 Task: Create a task in Outlook for 'Complete Employee Onboarding' with start date 7/15/2023, due date 8/2/2023, priority High, and a reminder on 7/30/2023 at 10:00 AM. Attach an email and a business card.
Action: Mouse moved to (15, 156)
Screenshot: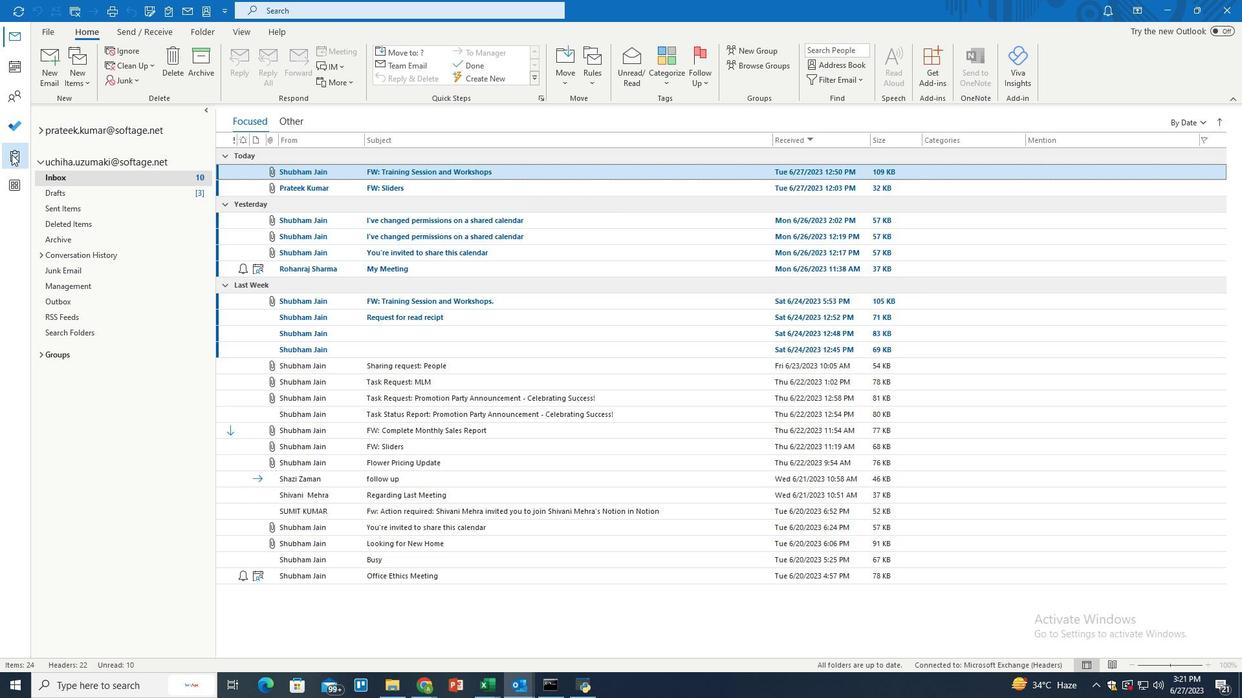 
Action: Mouse pressed left at (15, 156)
Screenshot: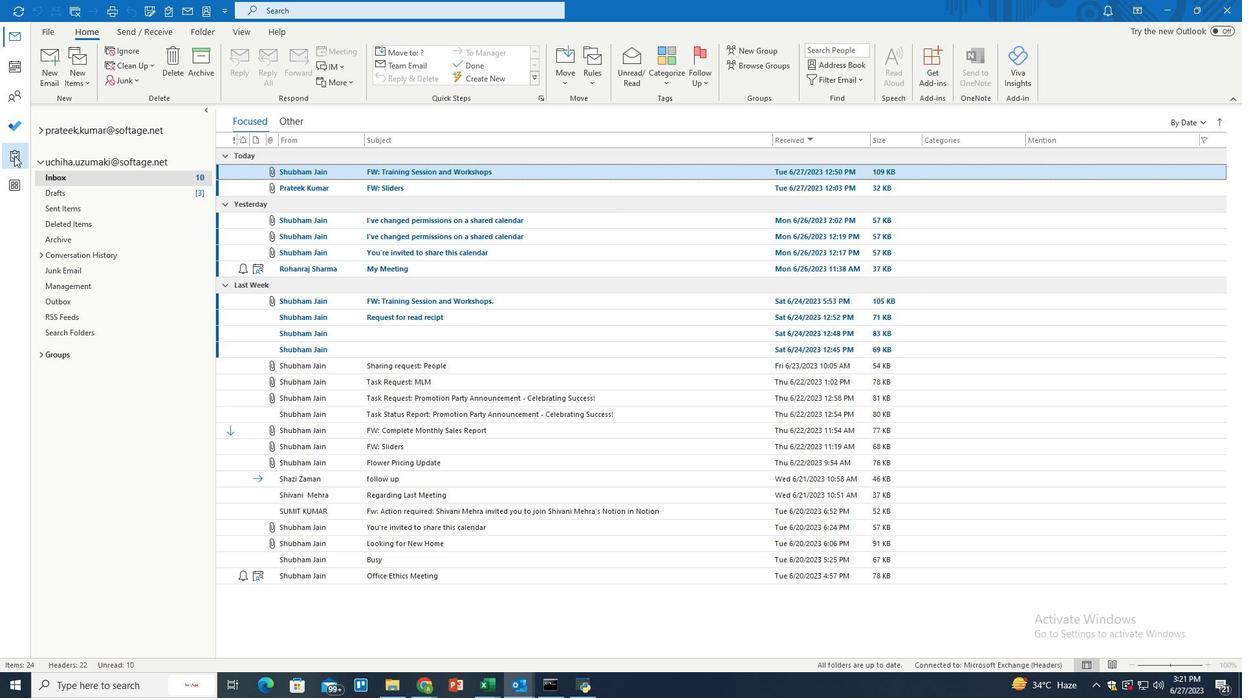 
Action: Mouse moved to (49, 69)
Screenshot: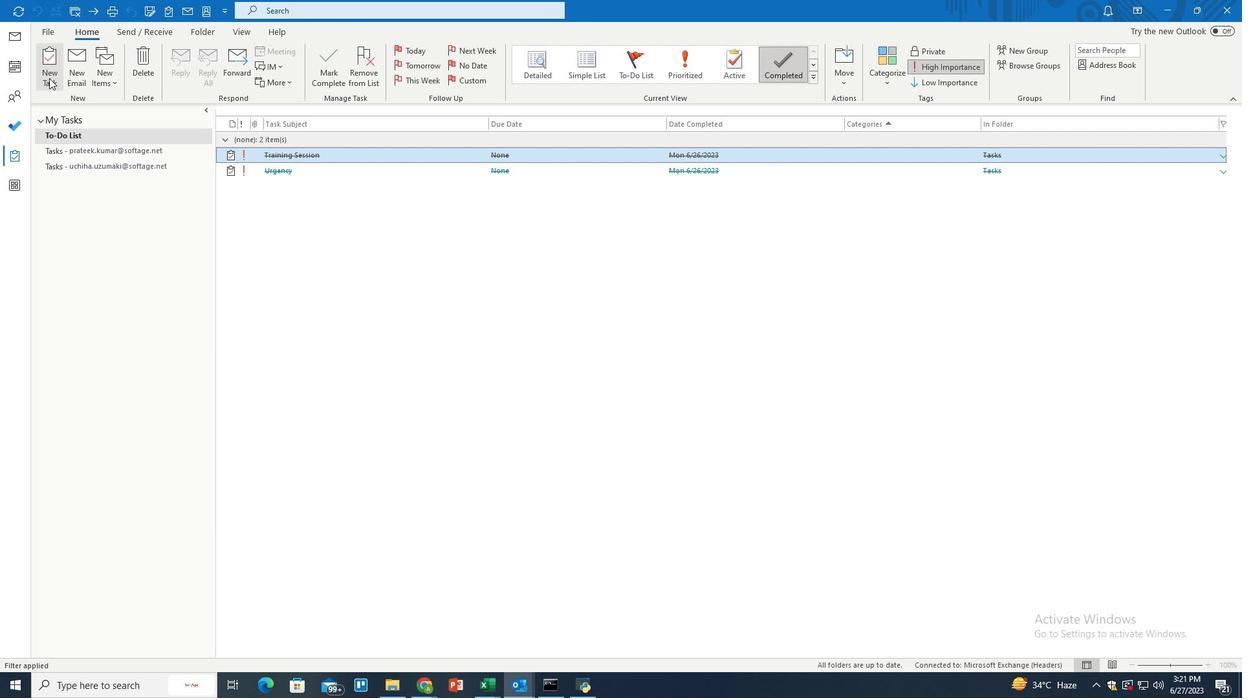 
Action: Mouse pressed left at (49, 69)
Screenshot: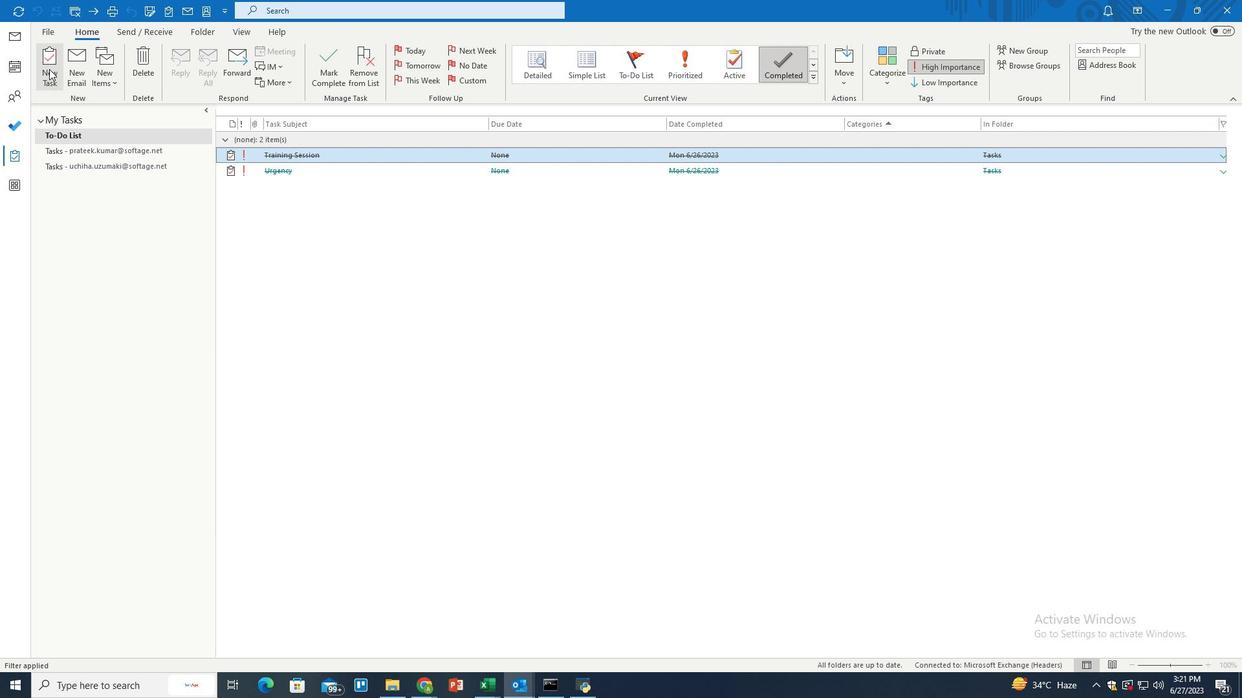 
Action: Mouse moved to (144, 133)
Screenshot: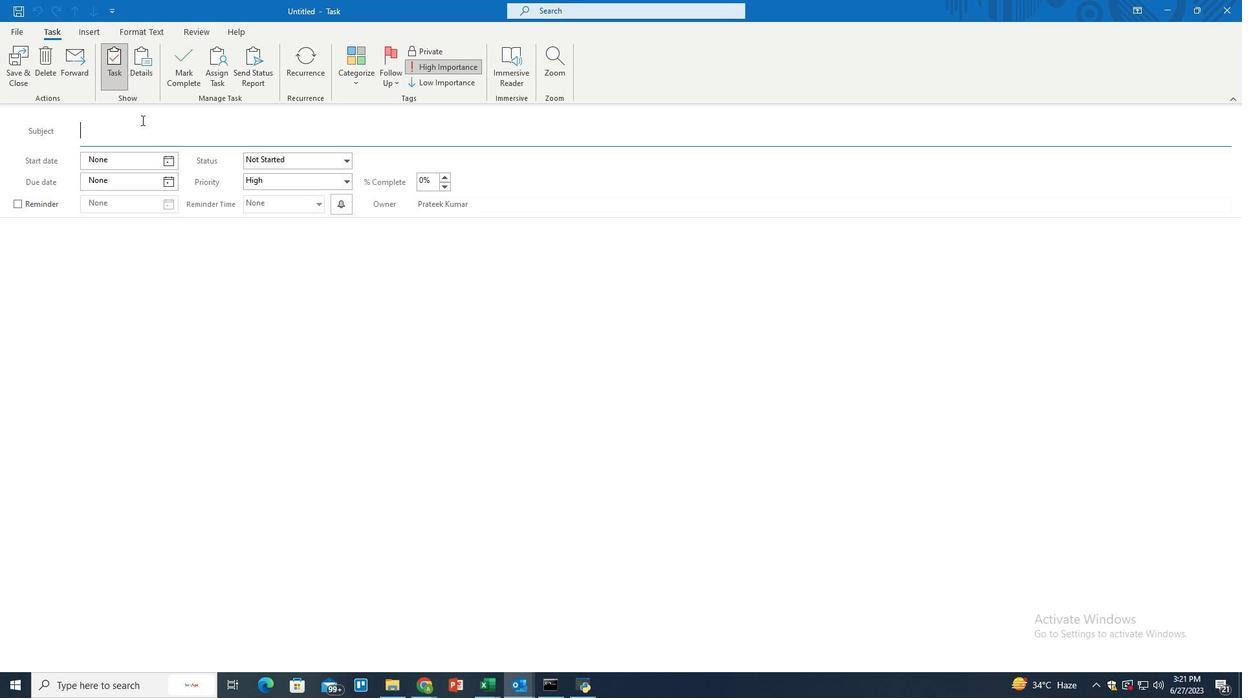 
Action: Mouse pressed left at (144, 133)
Screenshot: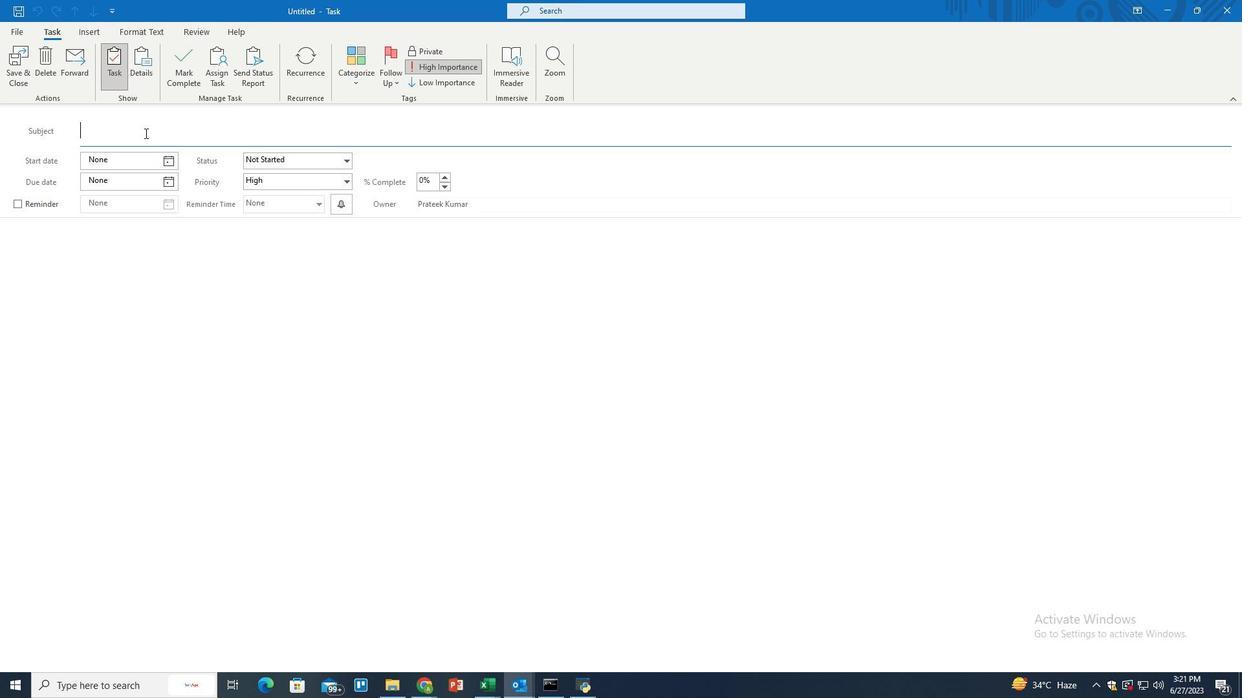 
Action: Key pressed <Key.shift>Complete<Key.space><Key.shift>Emplot<Key.backspace>yee<Key.space><Key.shift>Onboarding
Screenshot: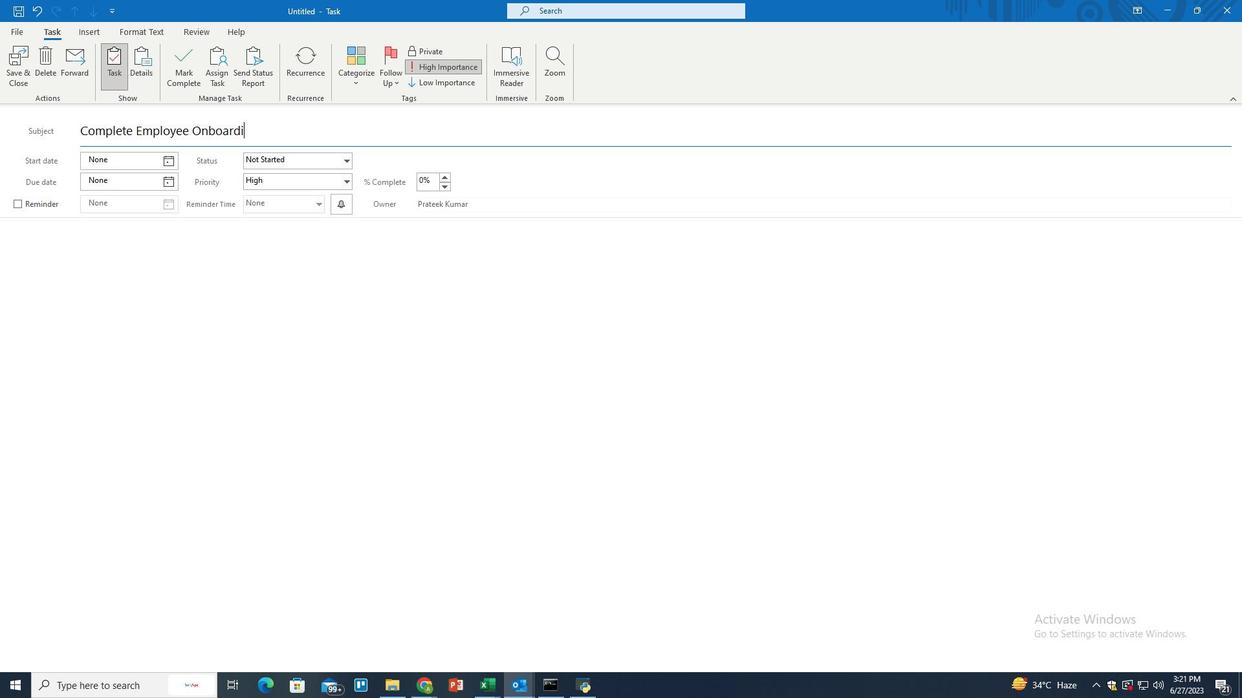 
Action: Mouse moved to (146, 241)
Screenshot: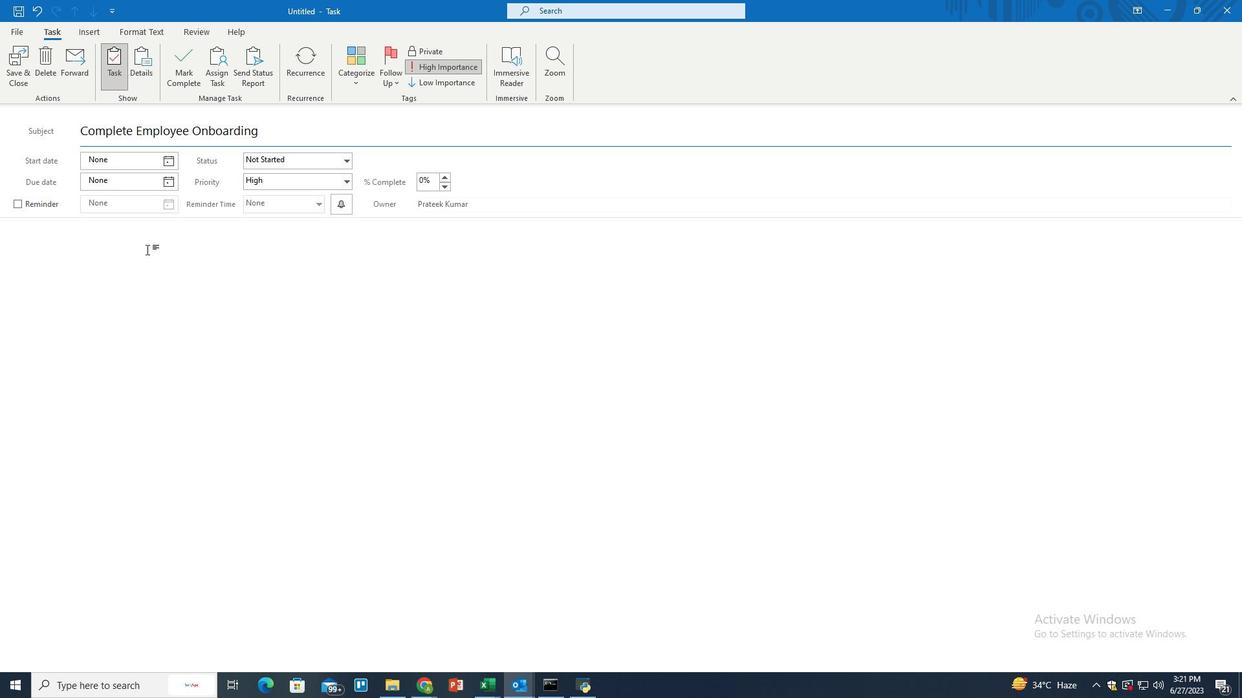 
Action: Mouse pressed left at (146, 241)
Screenshot: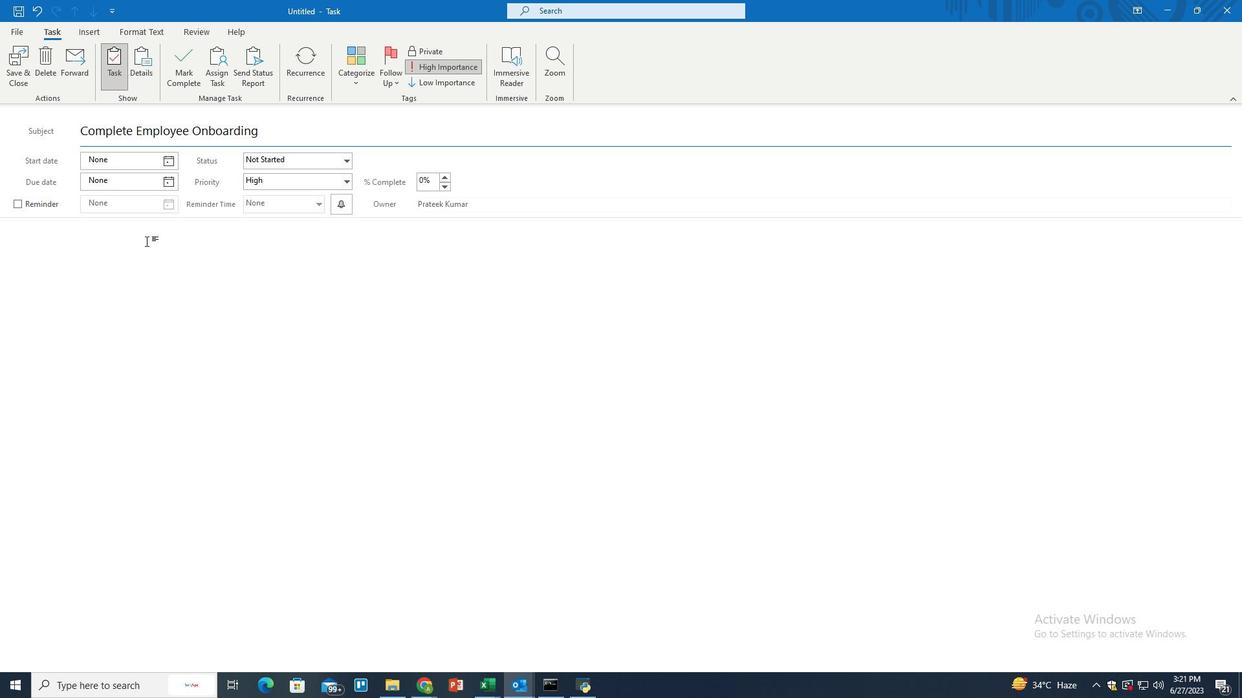 
Action: Key pressed <Key.shift>Facilitate<Key.space>the<Key.space>onboarding<Key.space>process<Key.space>for<Key.space>a<Key.space>new<Key.space>employee<Key.space><Key.backspace>,<Key.space>including<Key.space>paperwork,<Key.space>orientation,<Key.space>and<Key.space>training<Key.space>schedule.<Key.space><Key.shift>Ensure<Key.space>a<Key.space>smooth<Key.space>transito<Key.backspace>ion<Key.space>into<Key.space>the<Key.space>company
Screenshot: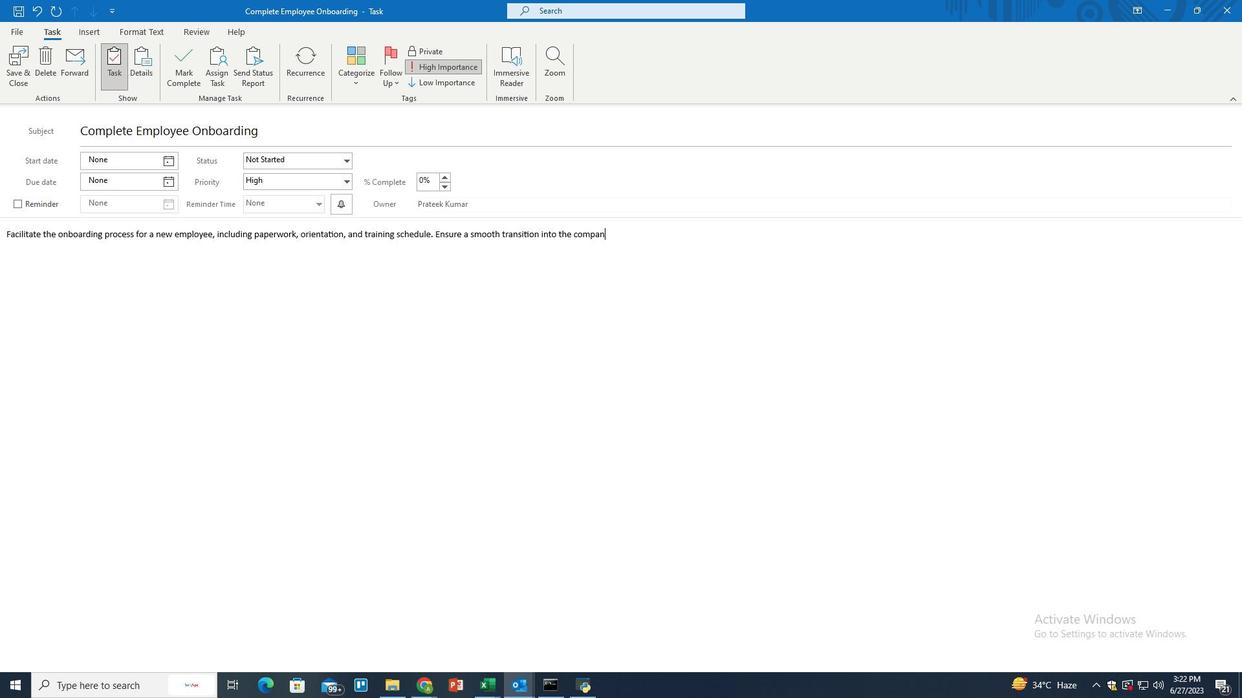 
Action: Mouse moved to (168, 155)
Screenshot: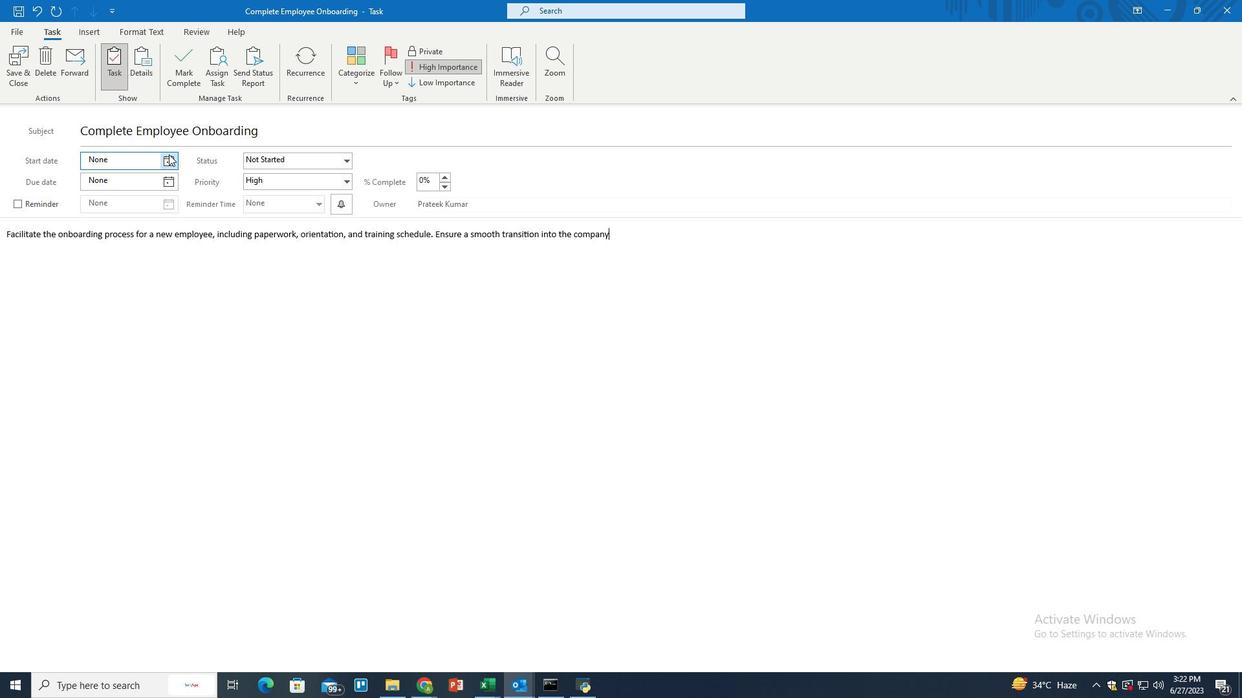 
Action: Mouse pressed left at (168, 155)
Screenshot: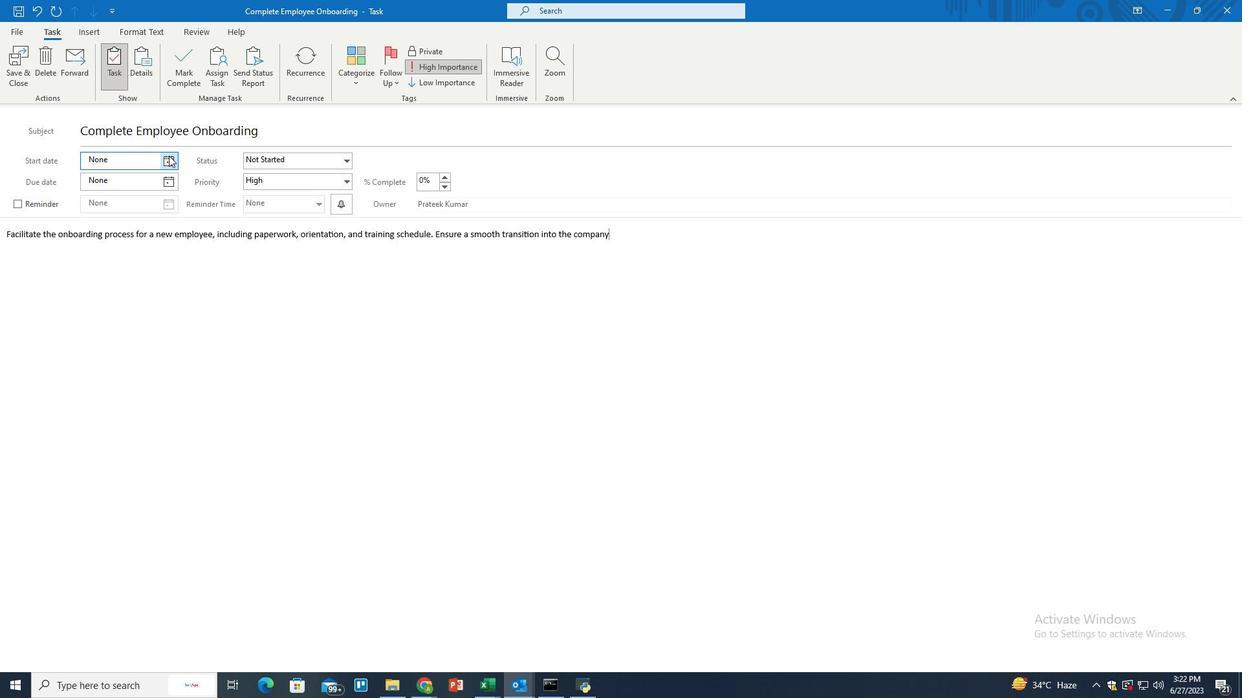 
Action: Mouse moved to (167, 178)
Screenshot: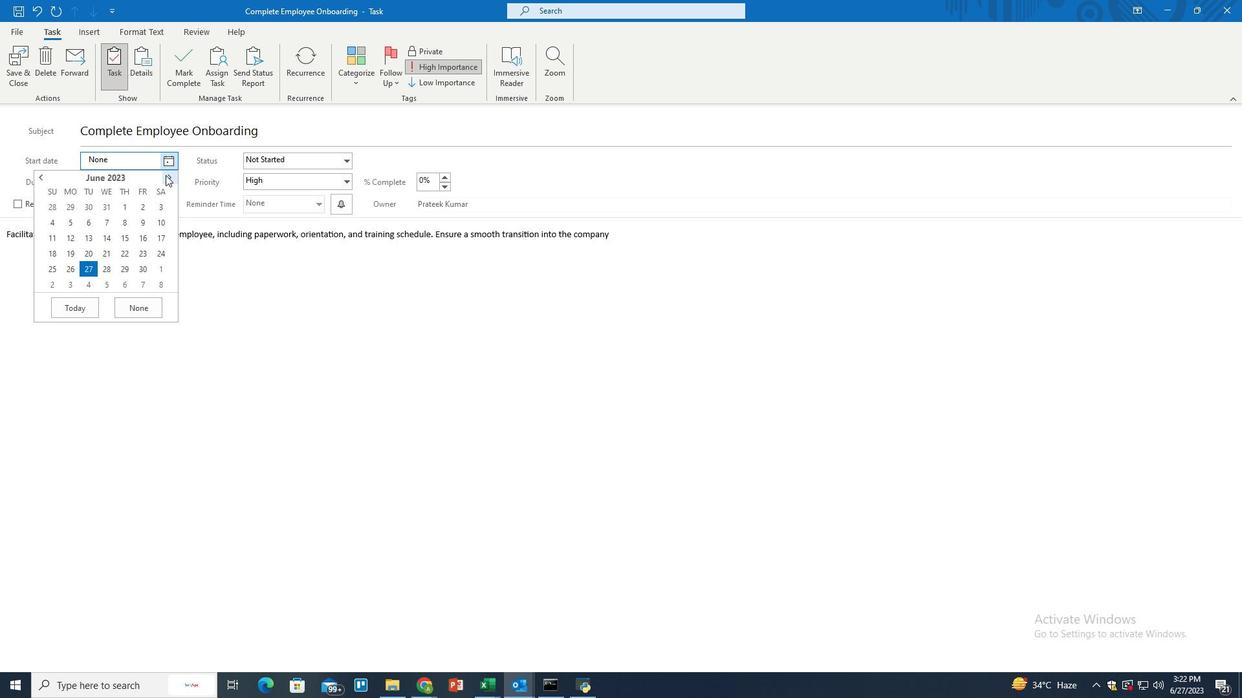 
Action: Mouse pressed left at (167, 178)
Screenshot: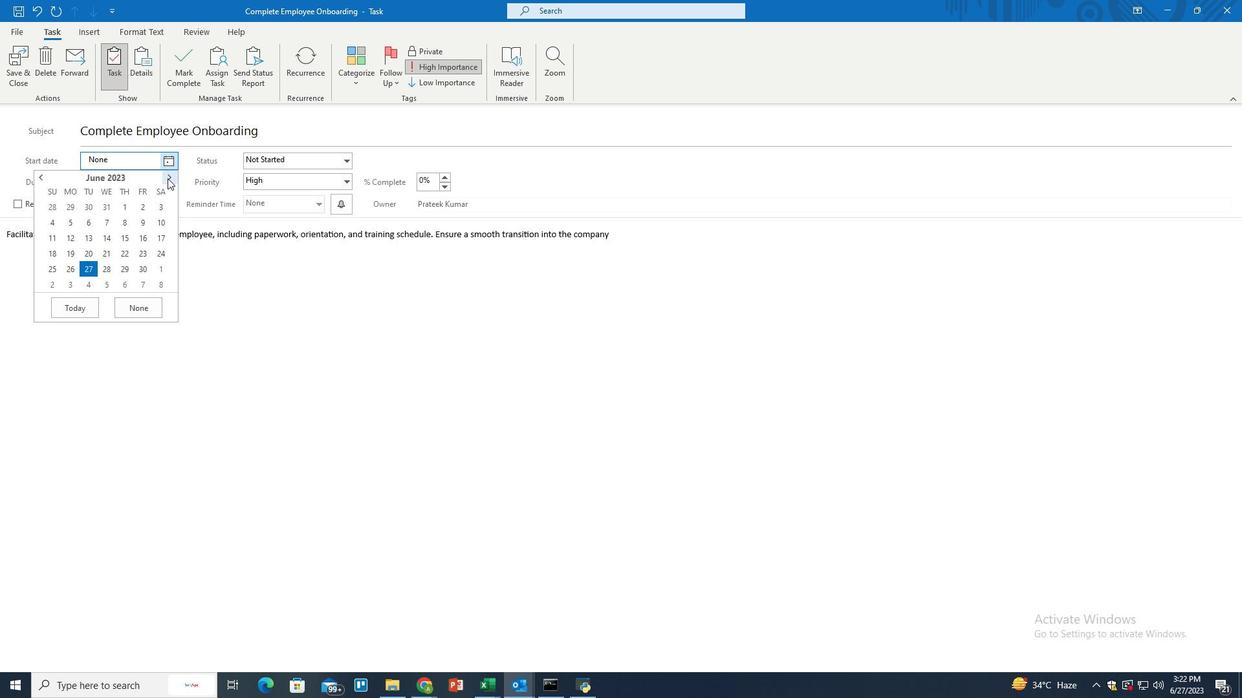 
Action: Mouse moved to (168, 238)
Screenshot: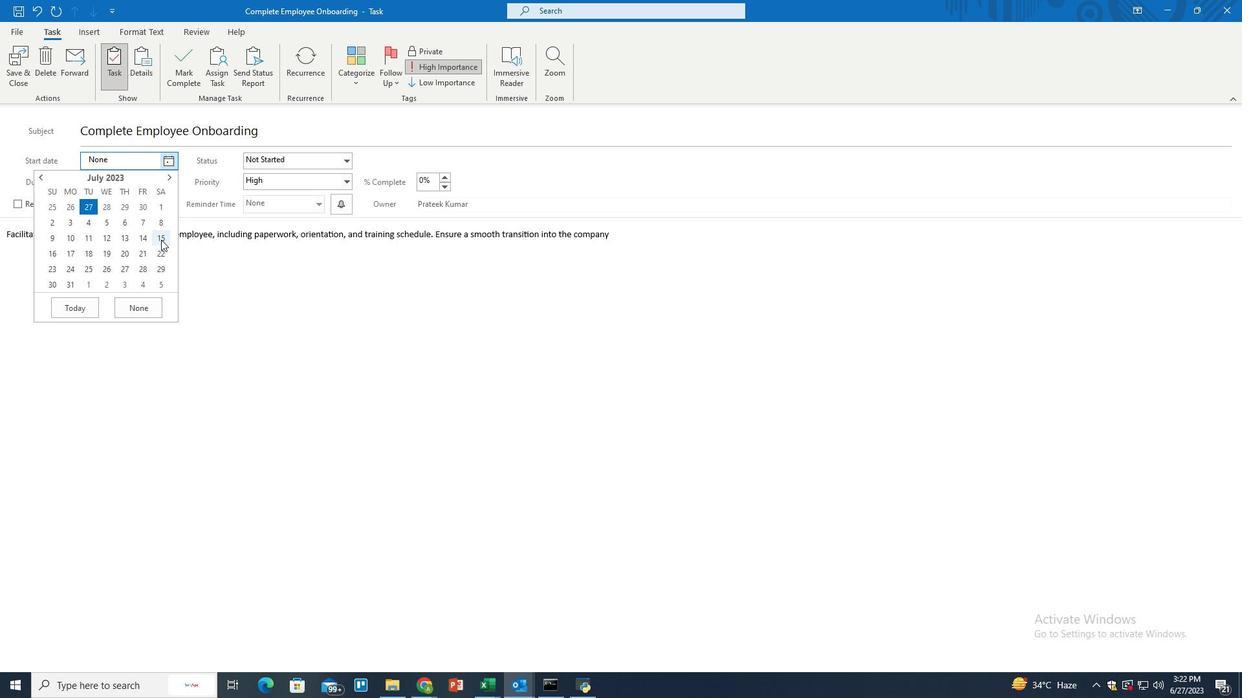 
Action: Mouse pressed left at (168, 238)
Screenshot: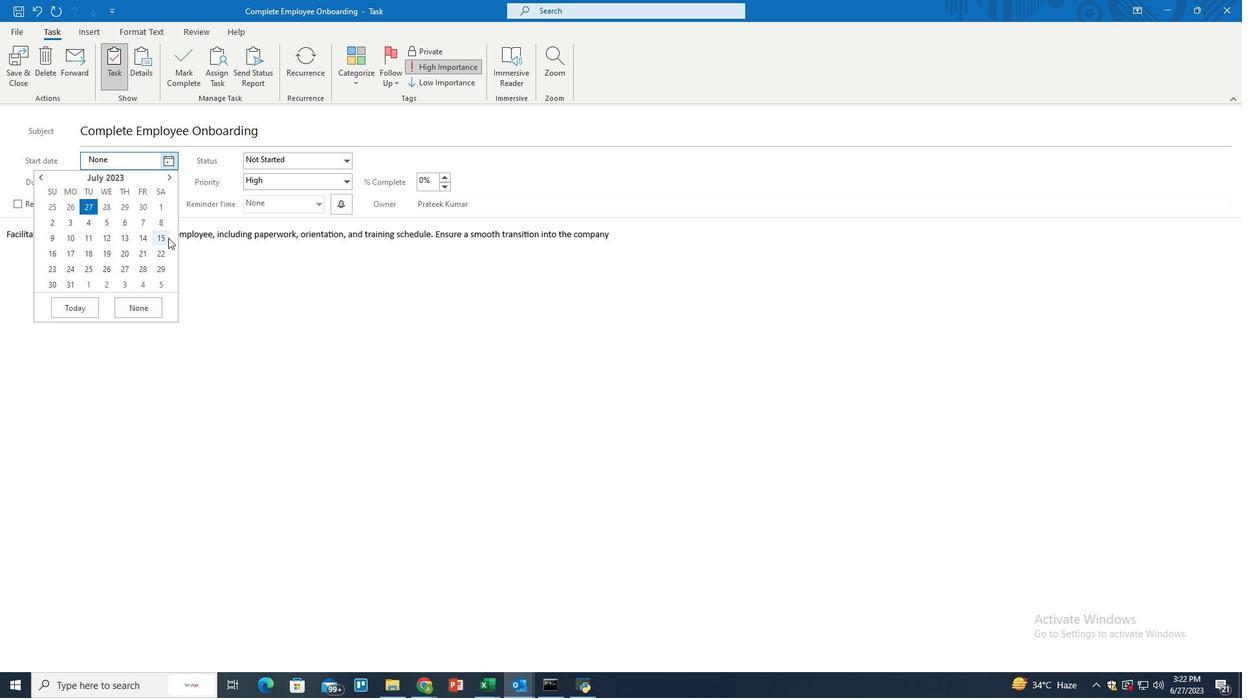 
Action: Mouse moved to (168, 180)
Screenshot: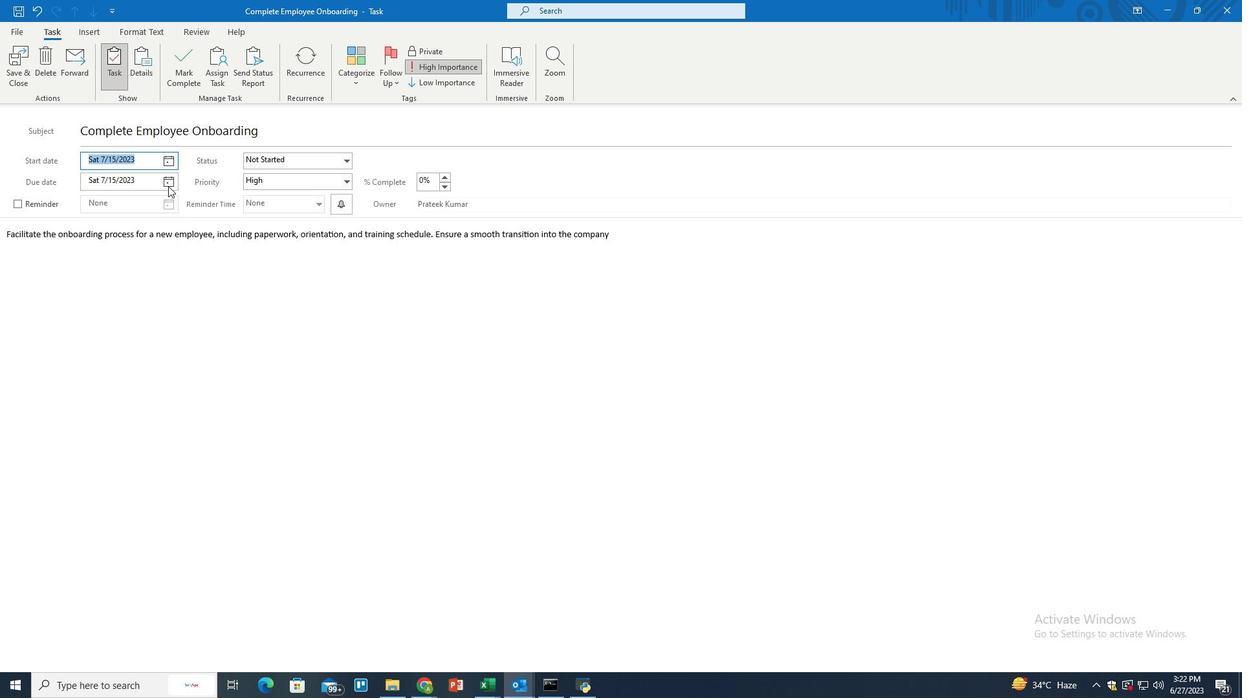 
Action: Mouse pressed left at (168, 180)
Screenshot: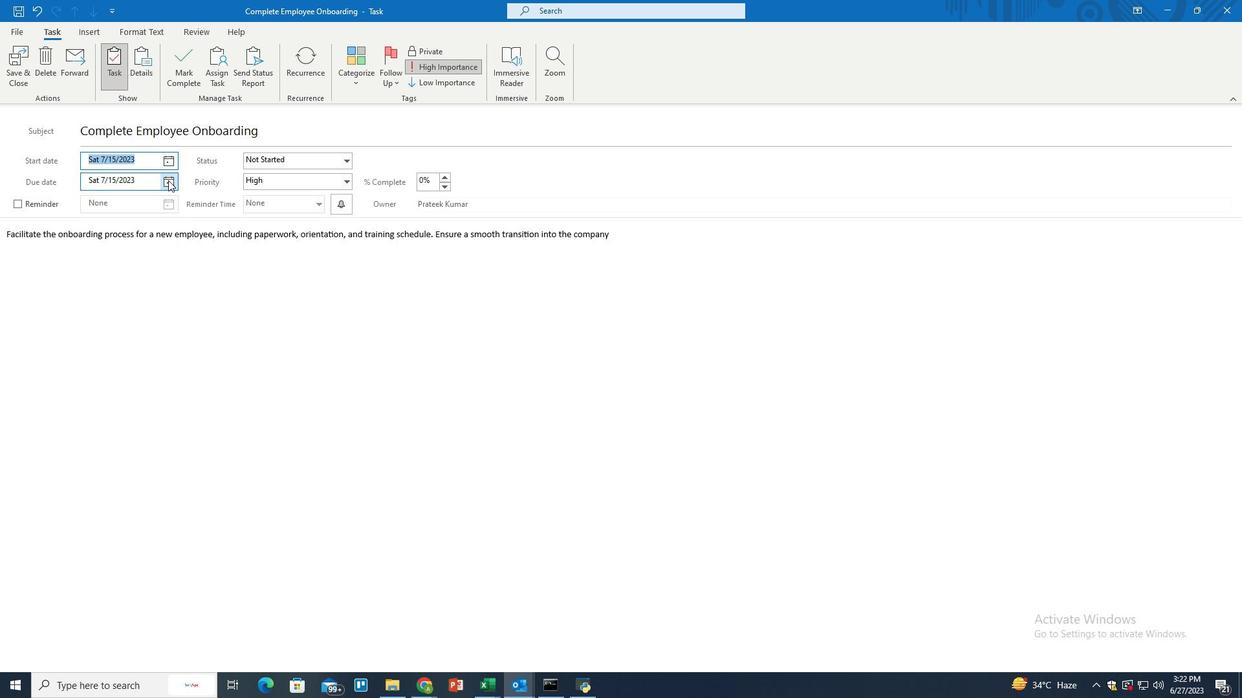
Action: Mouse moved to (167, 201)
Screenshot: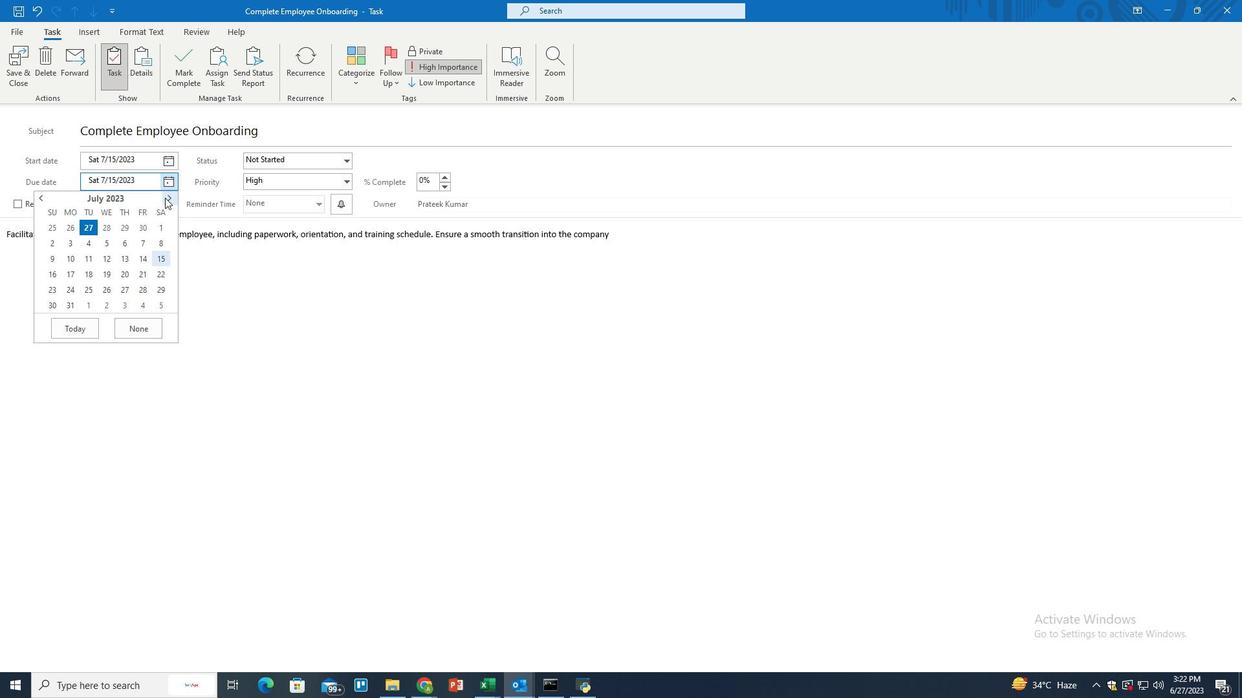 
Action: Mouse pressed left at (167, 201)
Screenshot: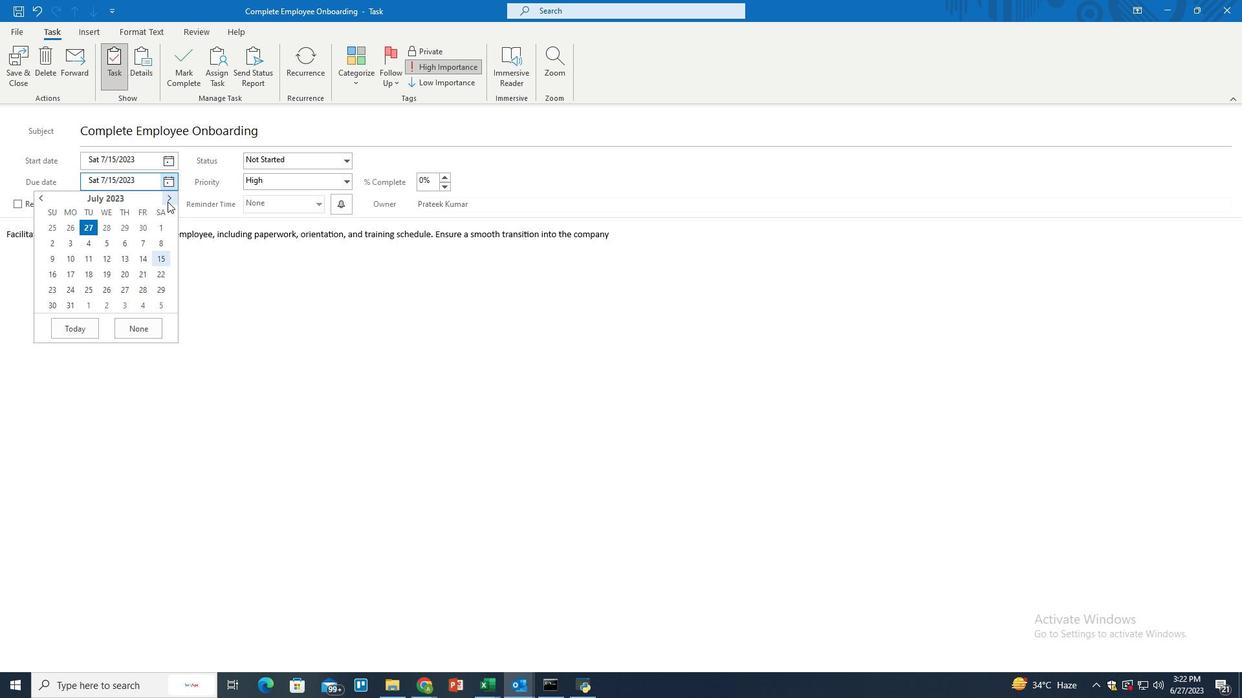 
Action: Mouse moved to (105, 223)
Screenshot: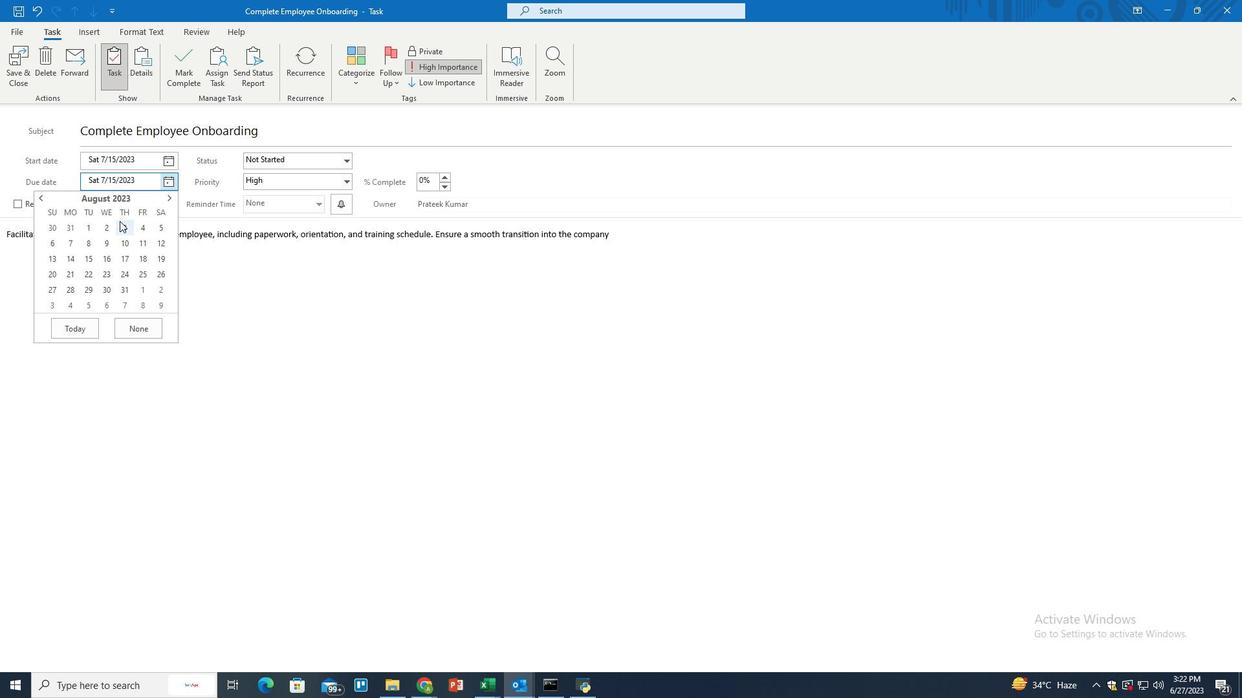 
Action: Mouse pressed left at (105, 223)
Screenshot: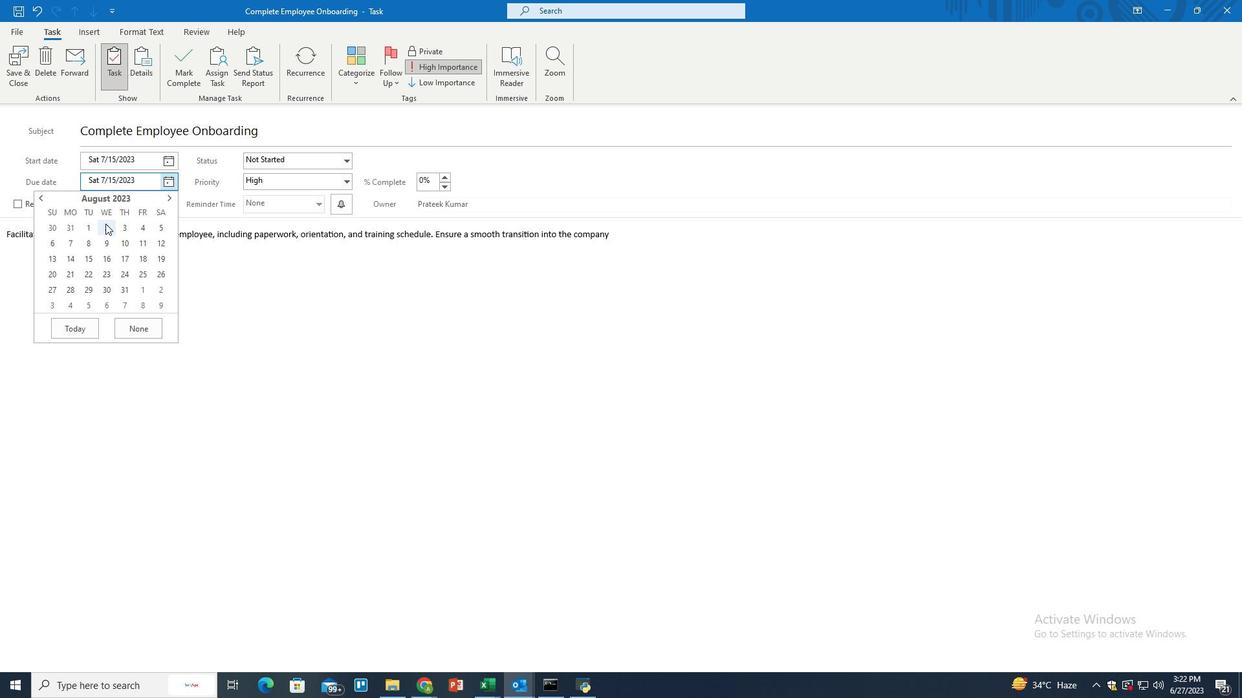 
Action: Mouse moved to (347, 183)
Screenshot: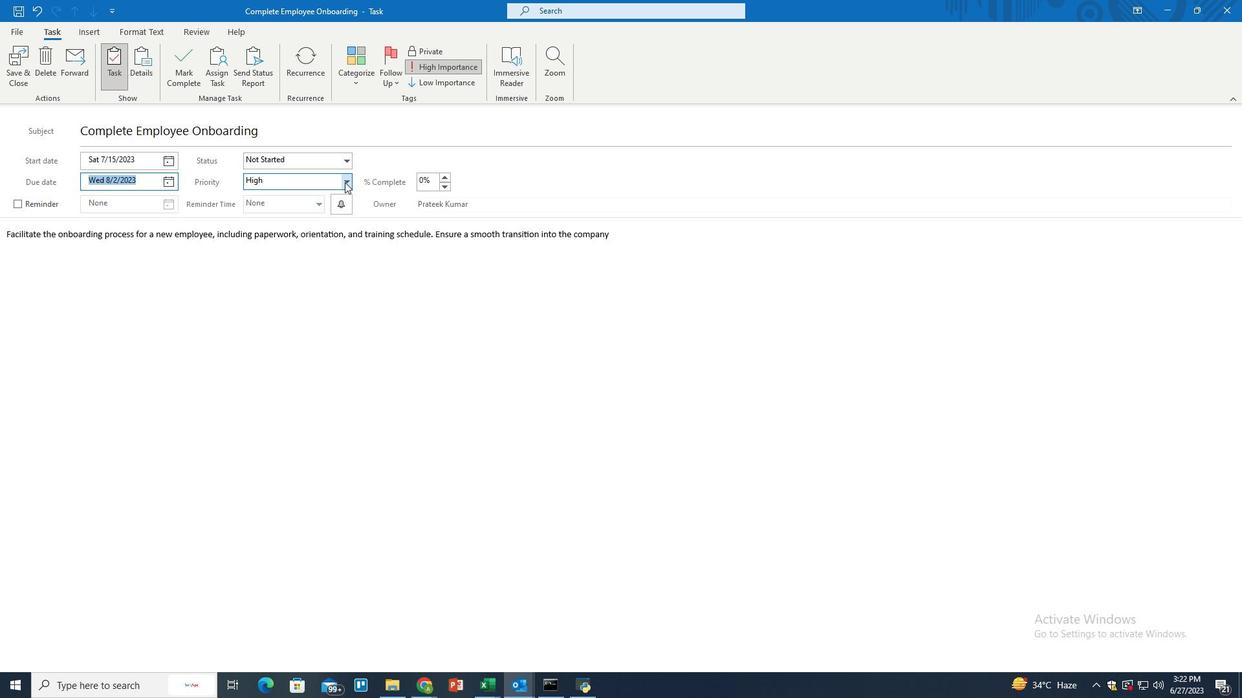 
Action: Mouse pressed left at (347, 183)
Screenshot: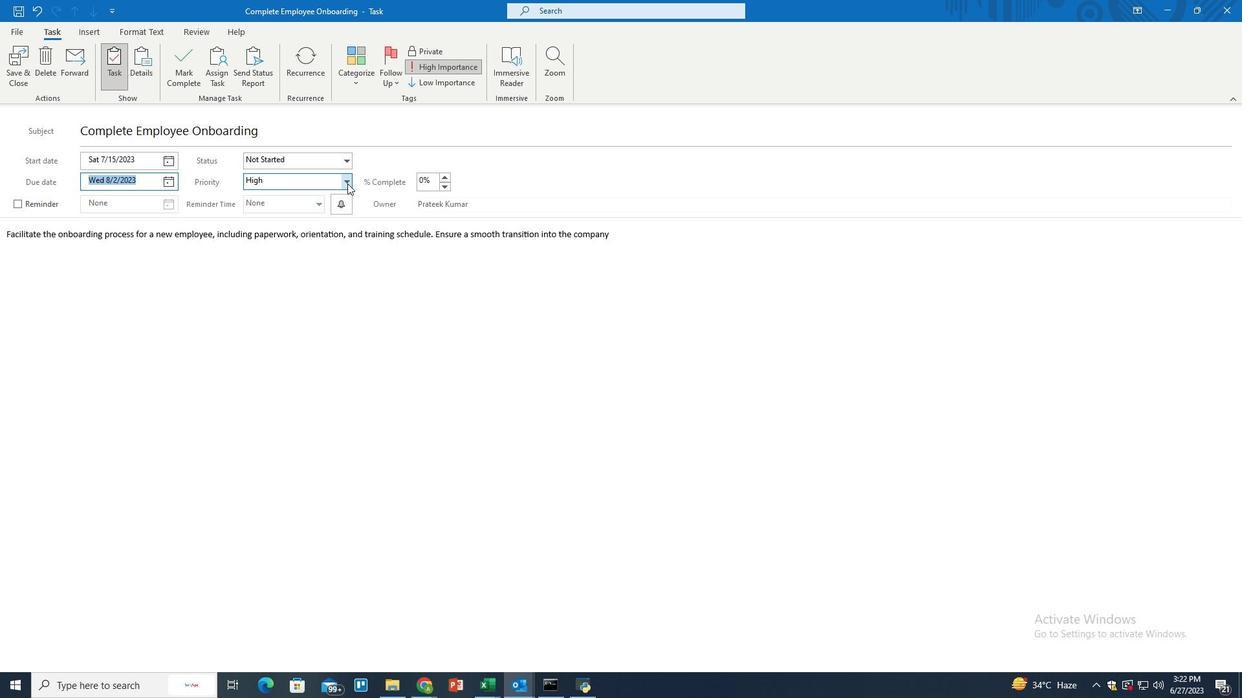 
Action: Mouse moved to (306, 192)
Screenshot: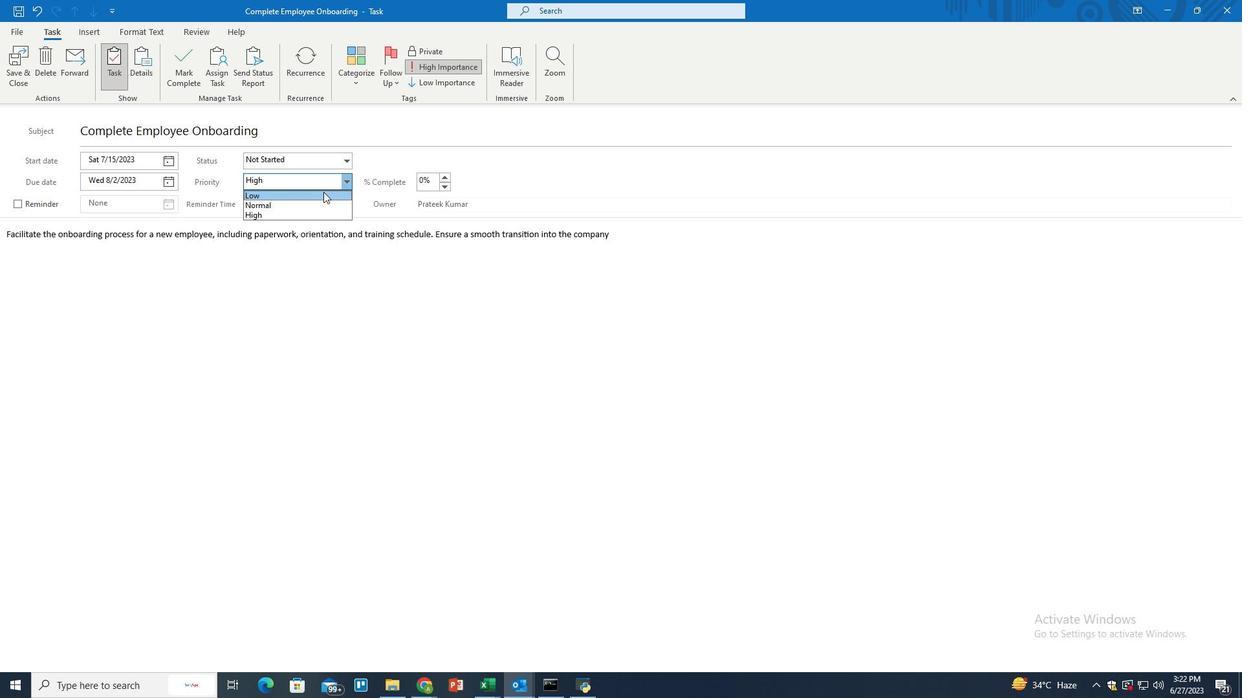 
Action: Mouse pressed left at (306, 192)
Screenshot: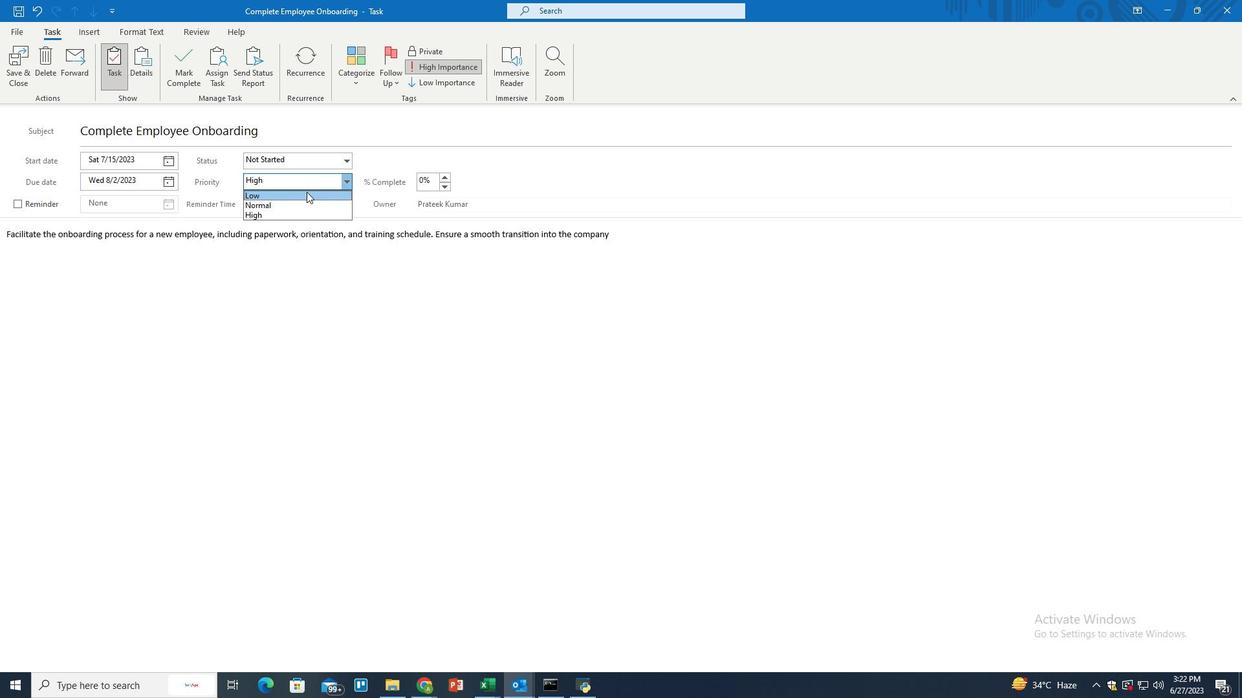 
Action: Mouse moved to (349, 157)
Screenshot: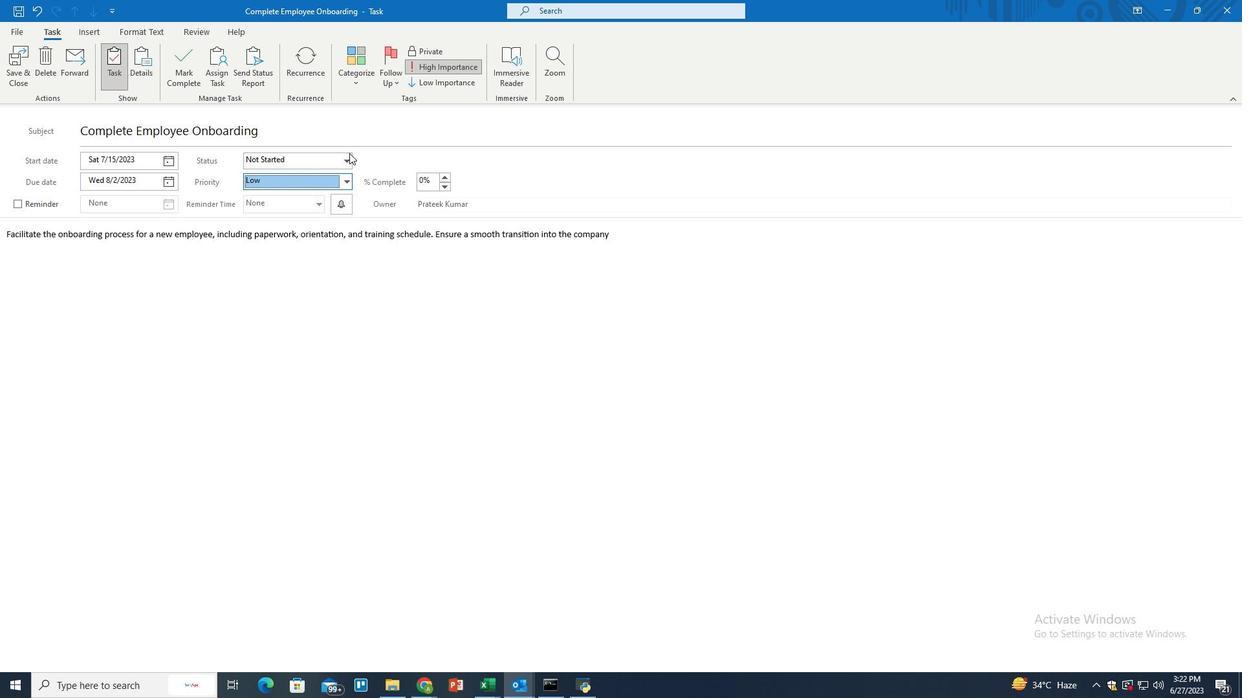 
Action: Mouse pressed left at (349, 157)
Screenshot: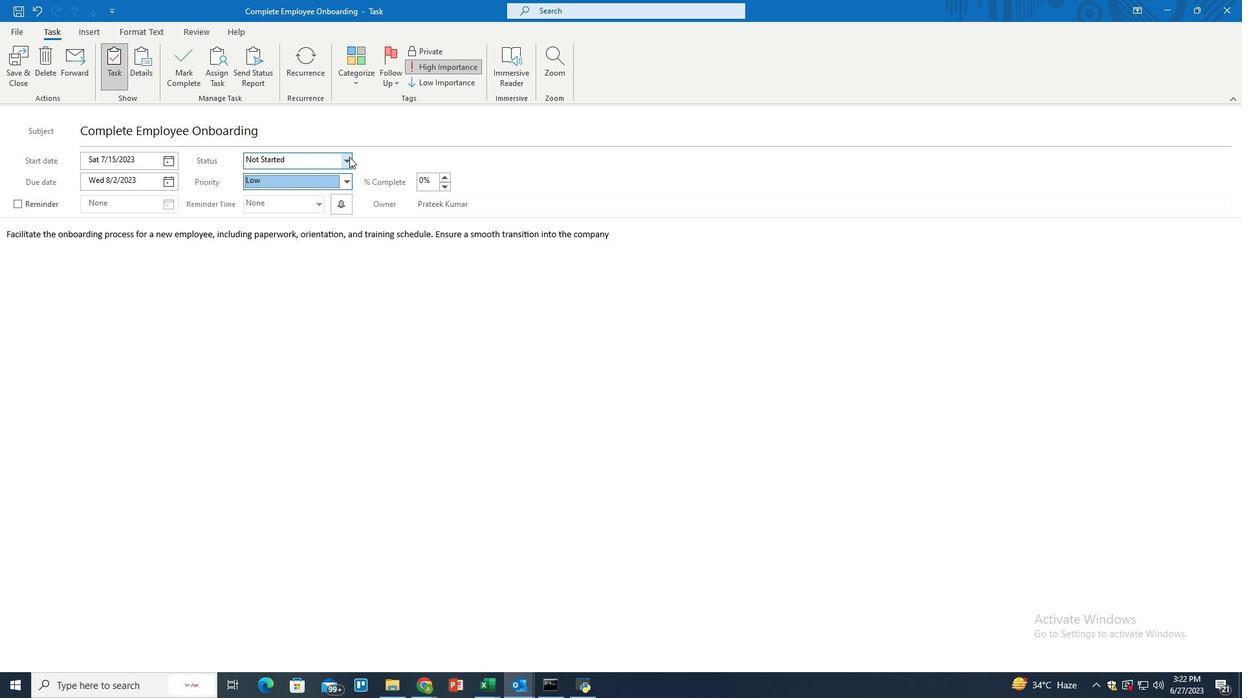 
Action: Mouse moved to (304, 175)
Screenshot: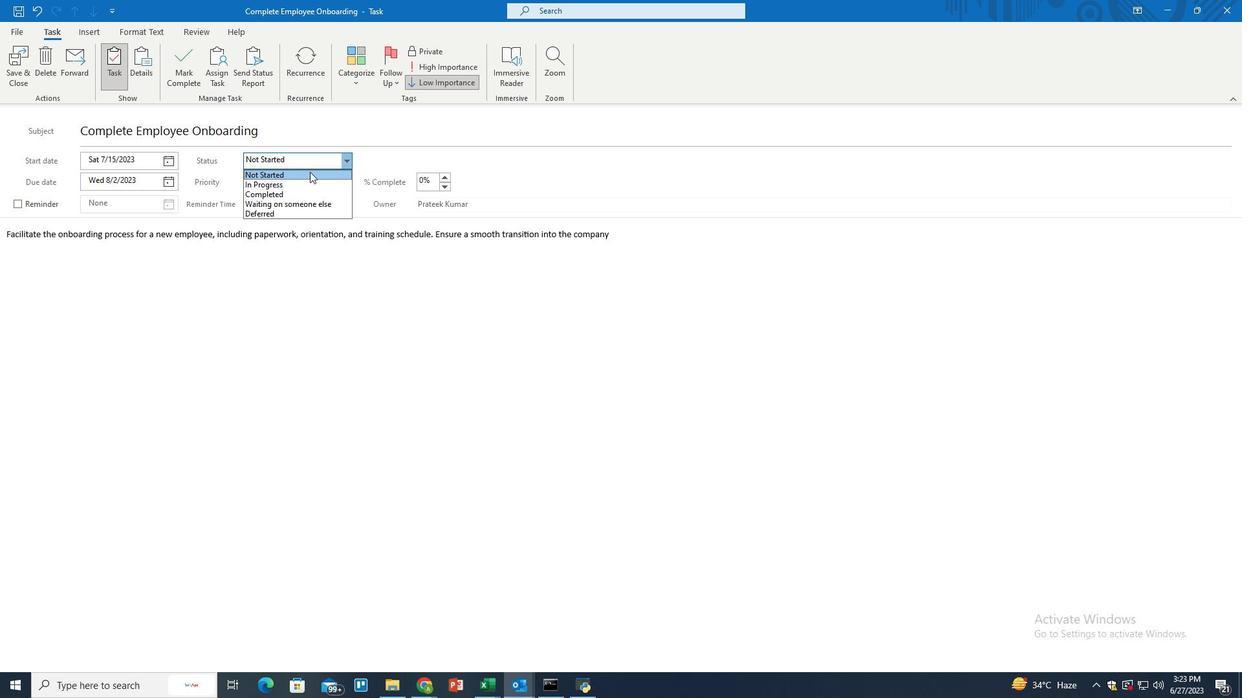 
Action: Mouse pressed left at (304, 175)
Screenshot: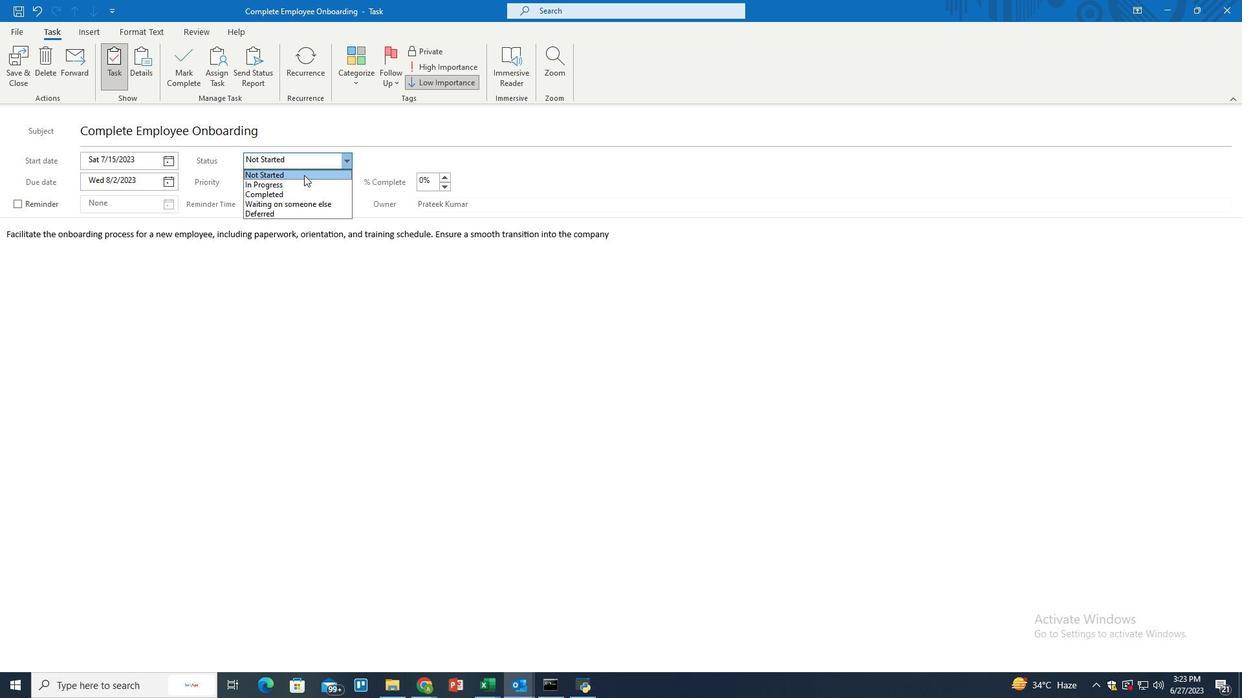
Action: Mouse moved to (42, 204)
Screenshot: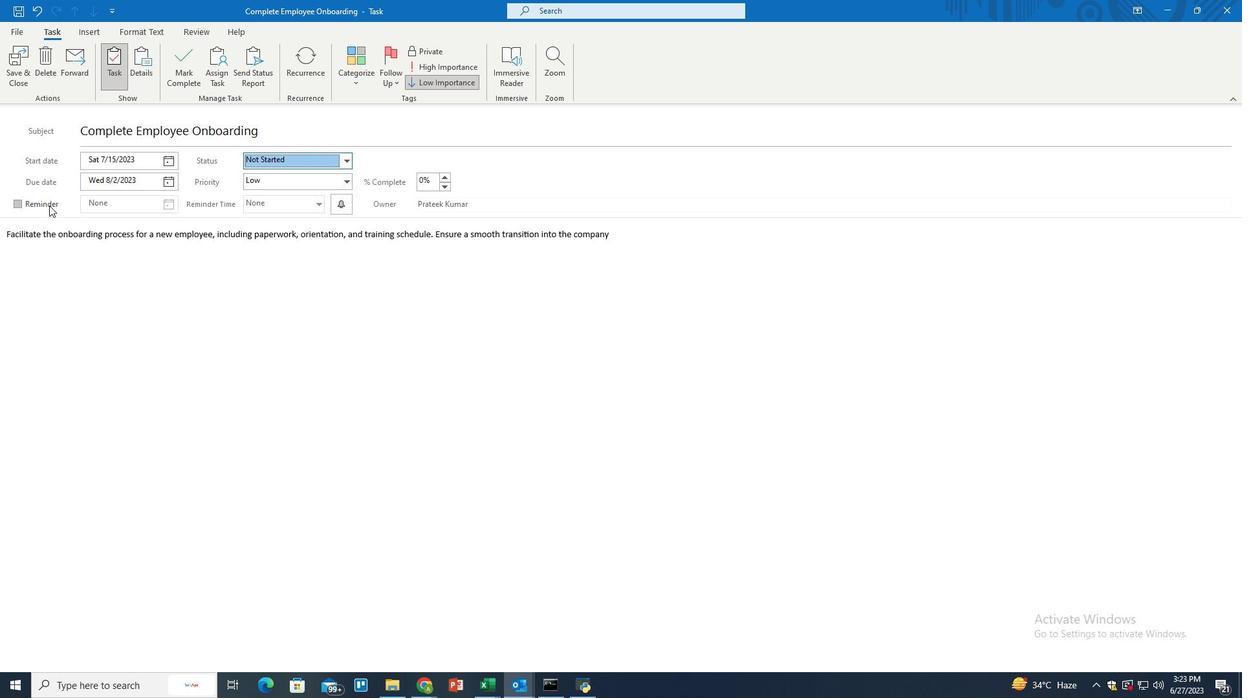 
Action: Mouse pressed left at (42, 204)
Screenshot: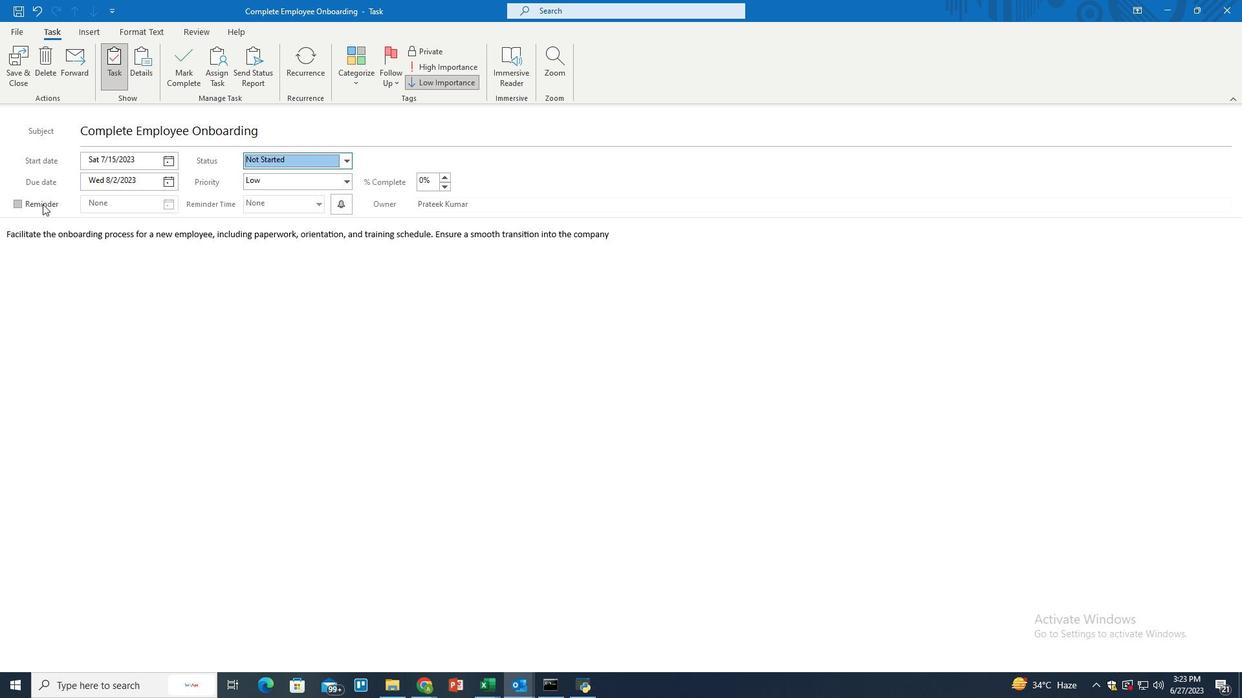 
Action: Mouse moved to (175, 206)
Screenshot: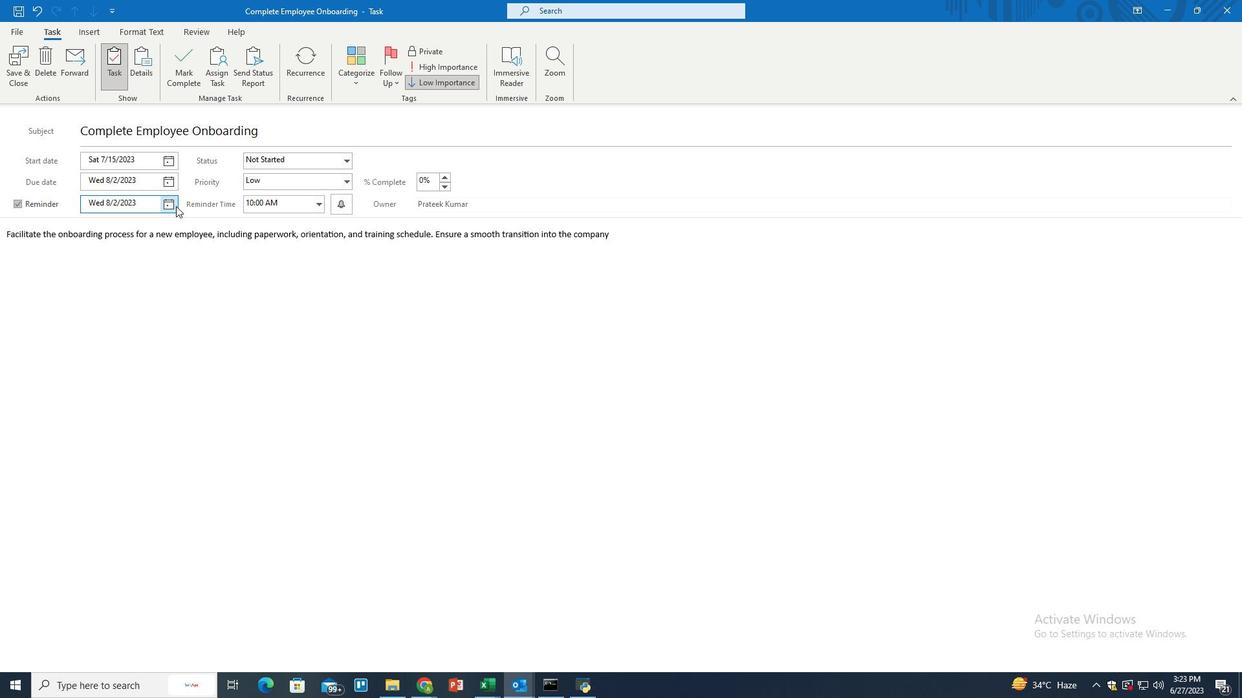 
Action: Mouse pressed left at (175, 206)
Screenshot: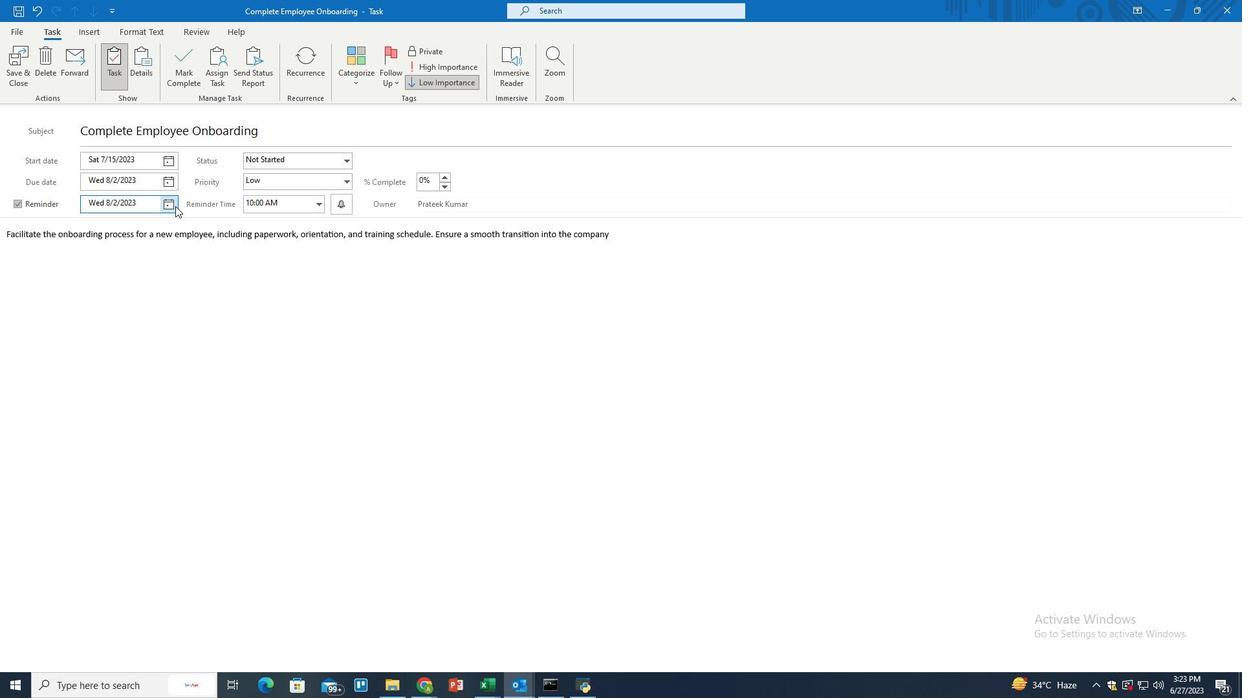 
Action: Mouse moved to (42, 221)
Screenshot: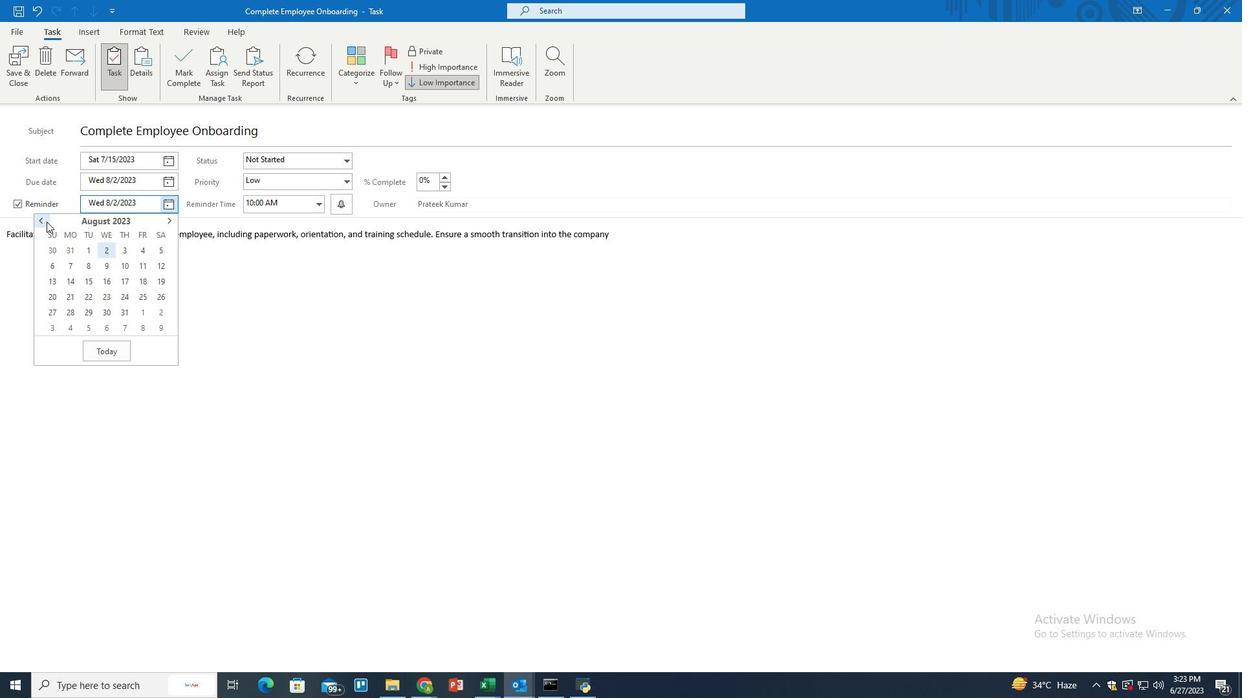 
Action: Mouse pressed left at (42, 221)
Screenshot: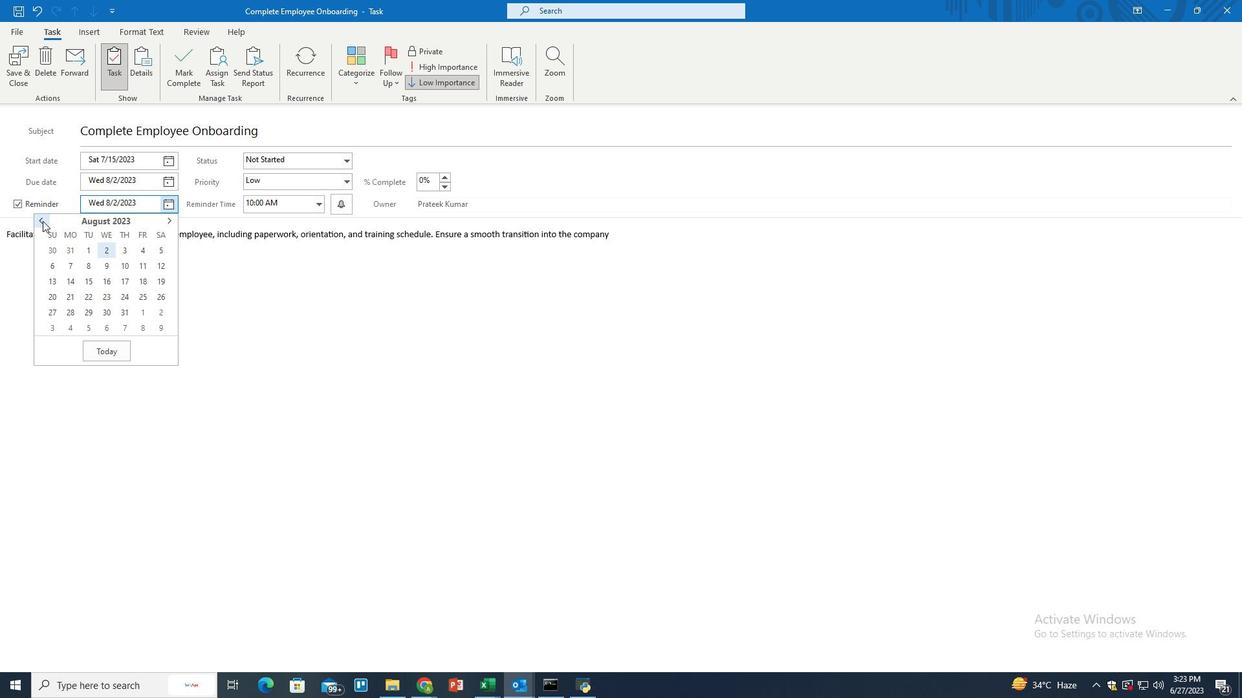 
Action: Mouse moved to (57, 330)
Screenshot: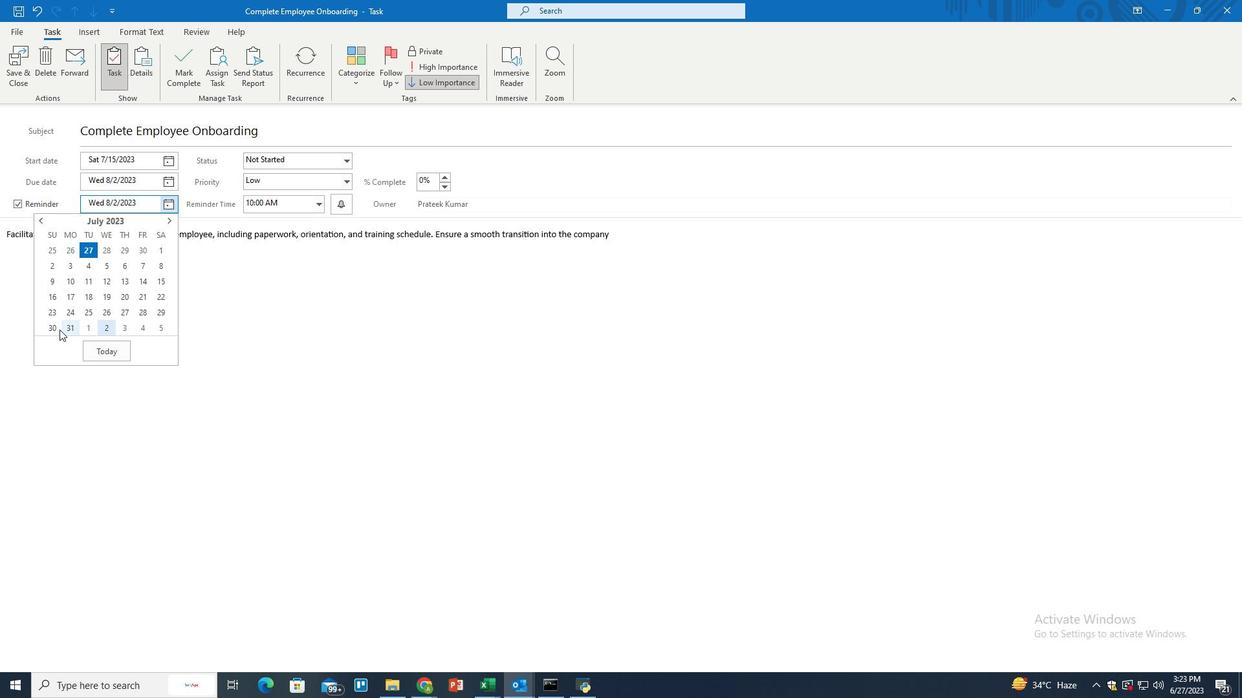 
Action: Mouse pressed left at (57, 330)
Screenshot: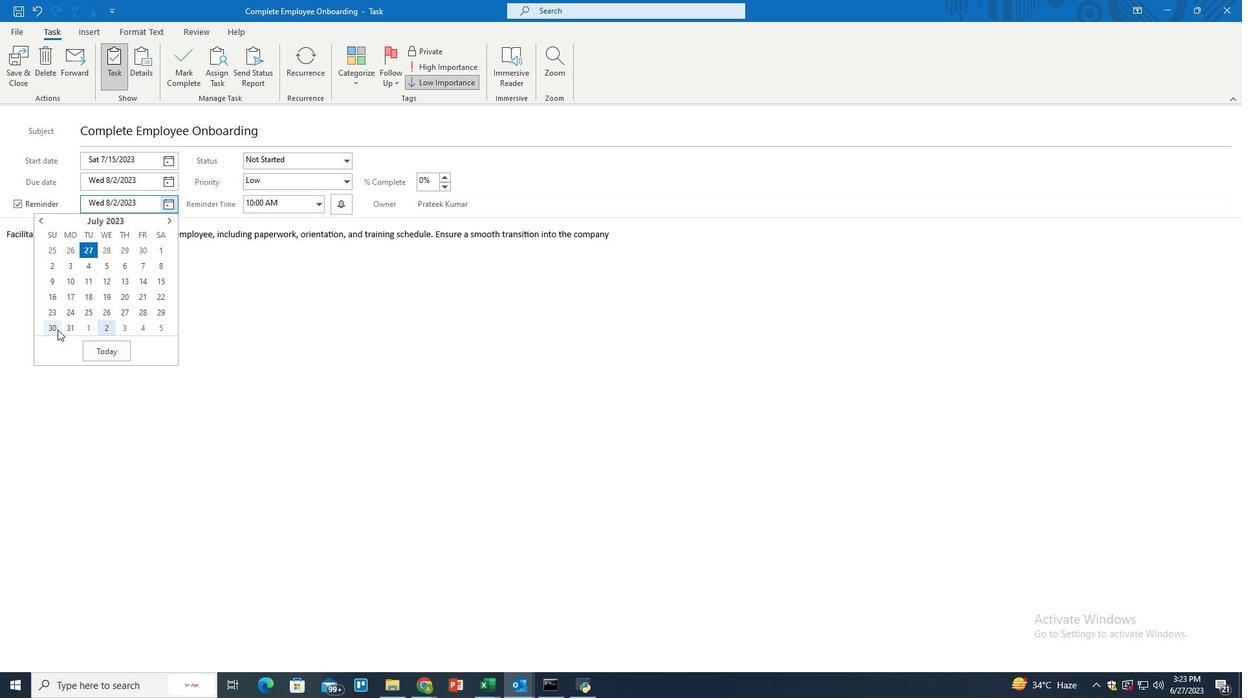 
Action: Mouse moved to (319, 206)
Screenshot: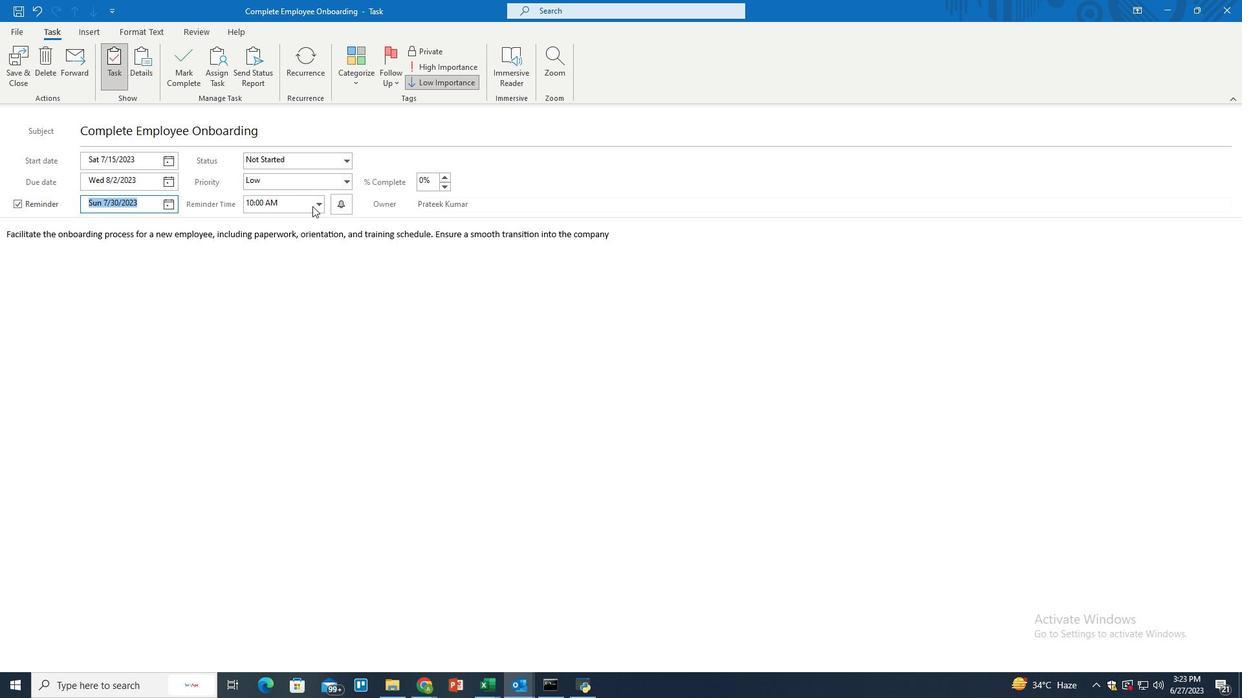 
Action: Mouse pressed left at (319, 206)
Screenshot: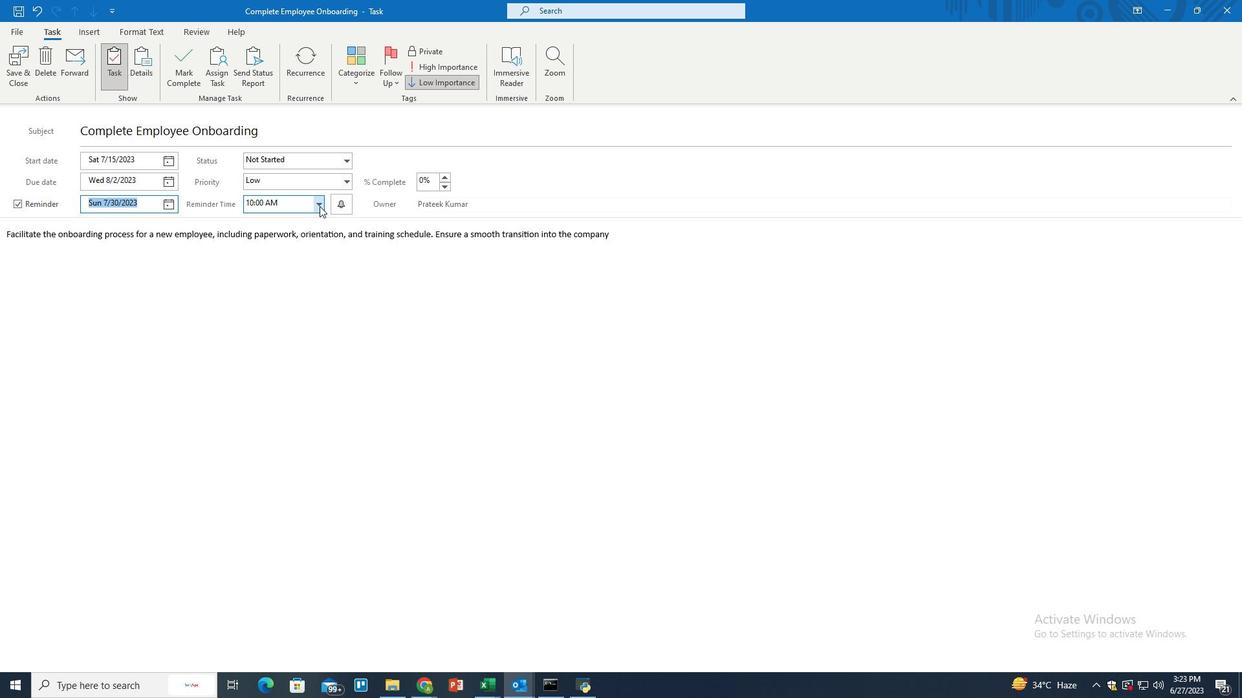 
Action: Mouse moved to (282, 220)
Screenshot: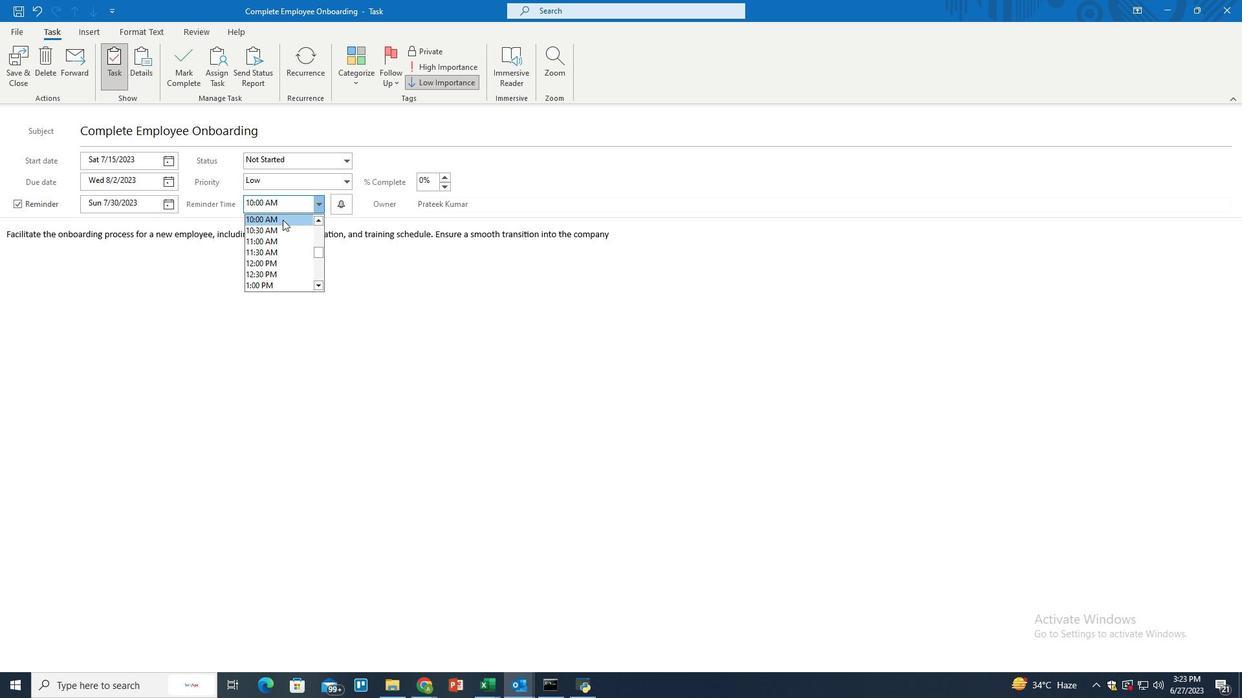 
Action: Mouse pressed left at (282, 220)
Screenshot: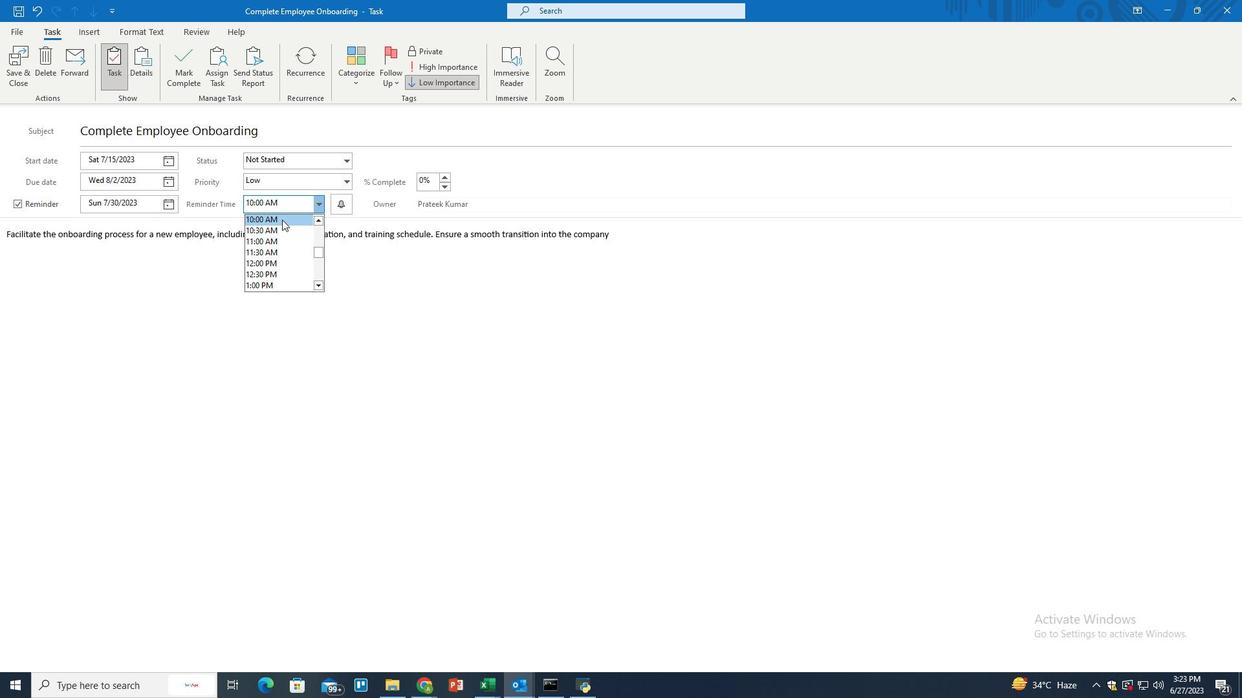 
Action: Mouse moved to (637, 233)
Screenshot: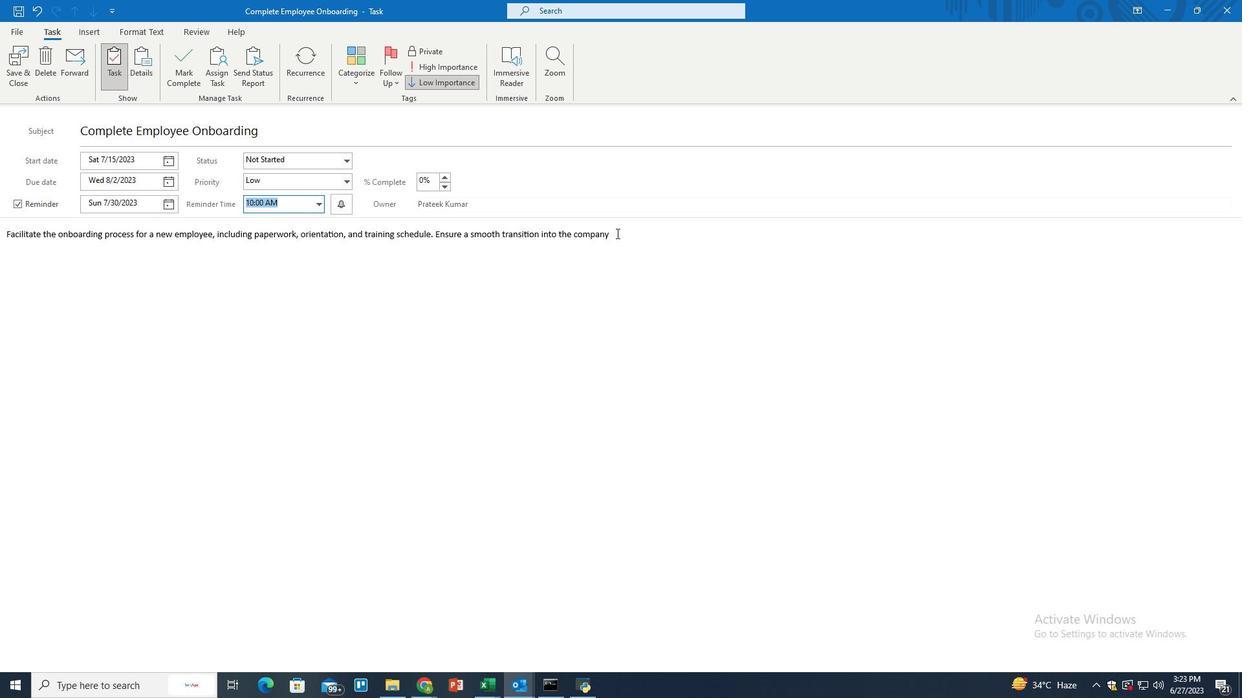 
Action: Mouse pressed left at (637, 233)
Screenshot: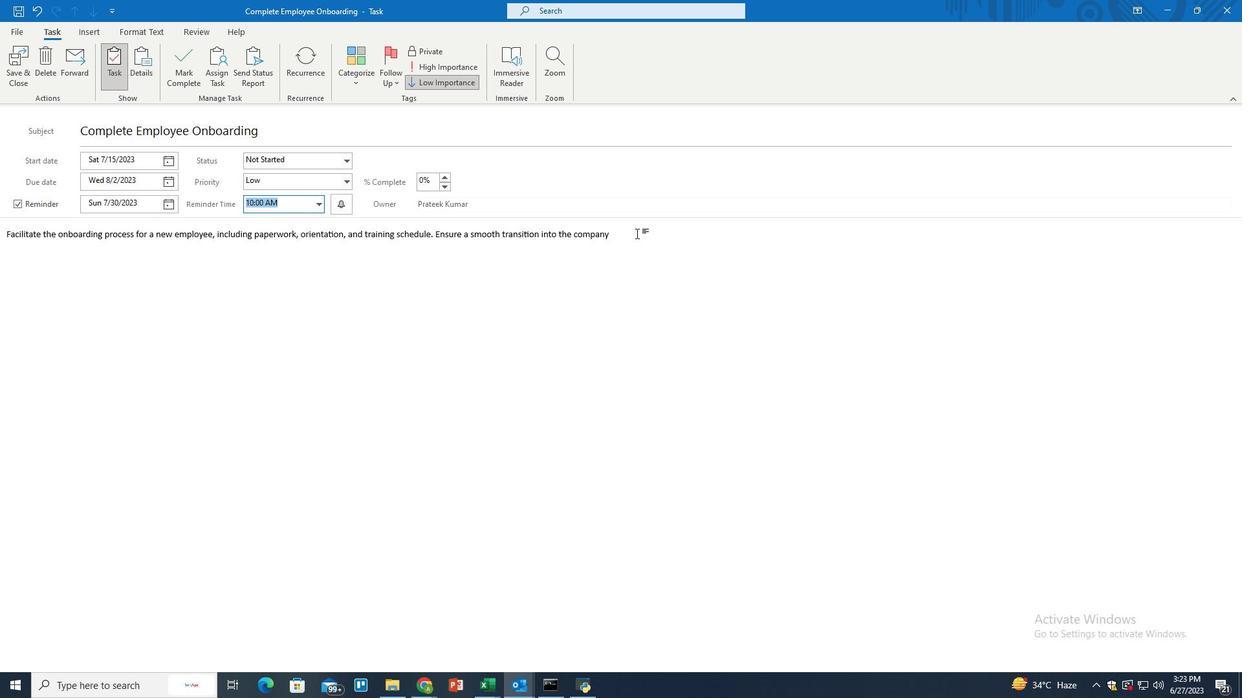 
Action: Mouse moved to (93, 33)
Screenshot: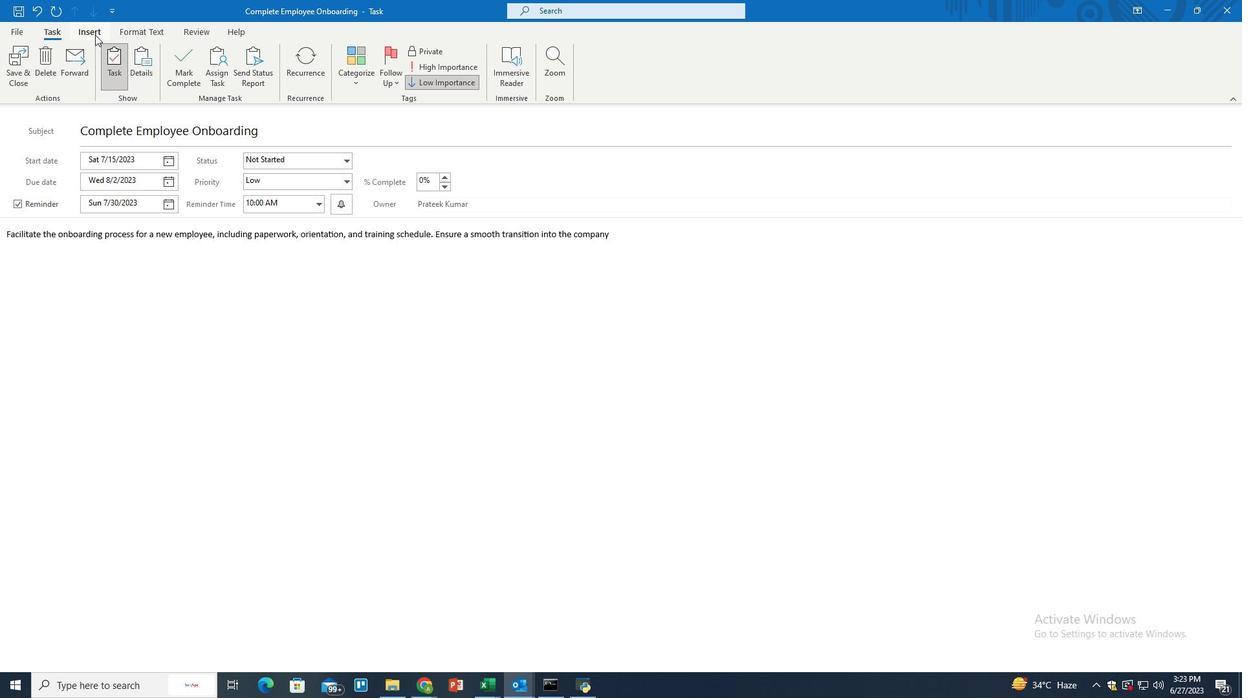 
Action: Mouse pressed left at (93, 33)
Screenshot: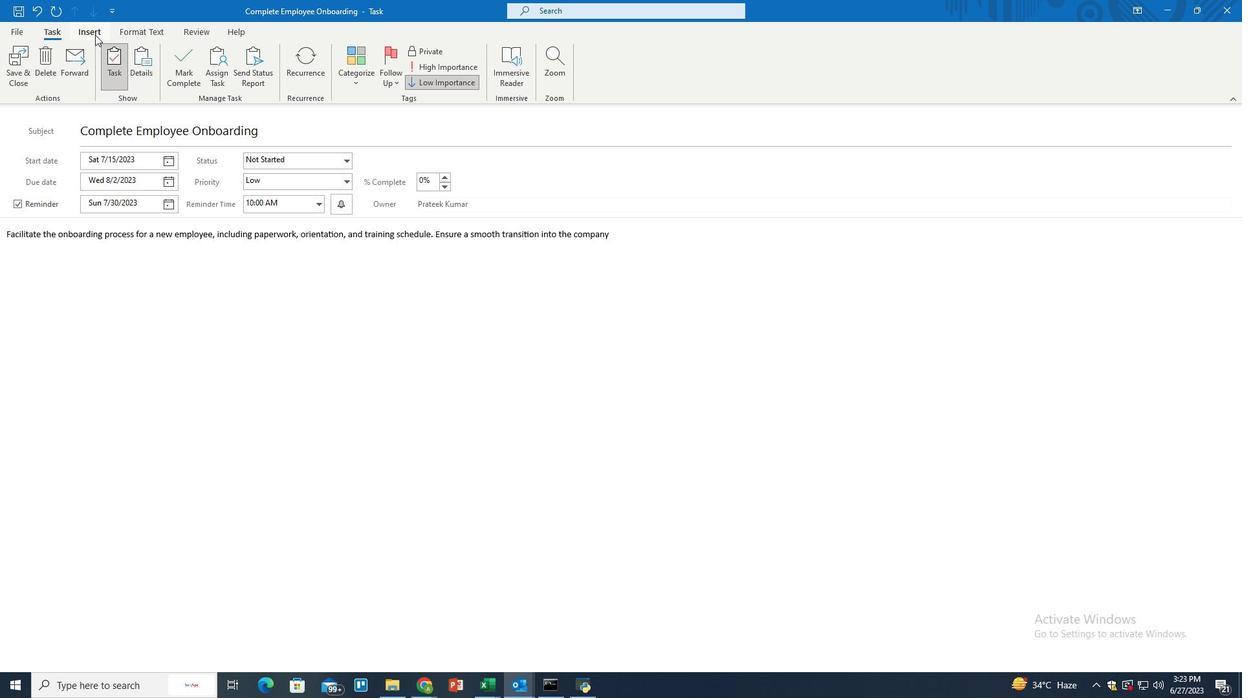 
Action: Mouse moved to (47, 75)
Screenshot: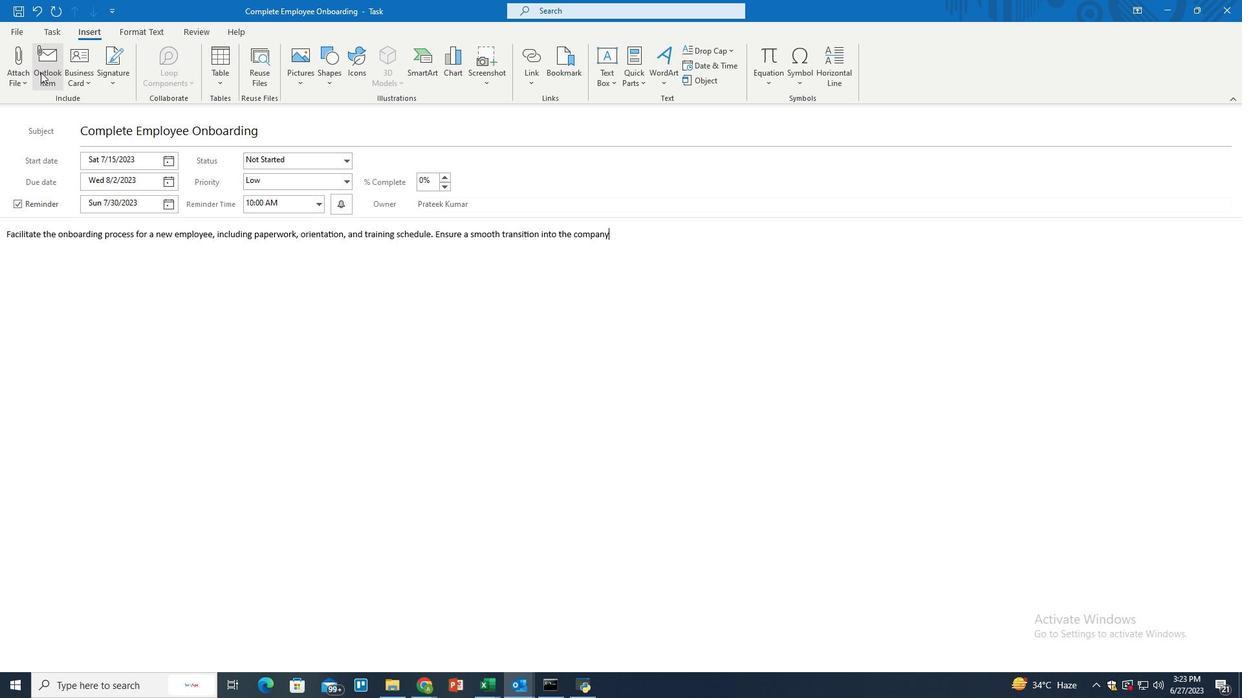 
Action: Mouse pressed left at (47, 75)
Screenshot: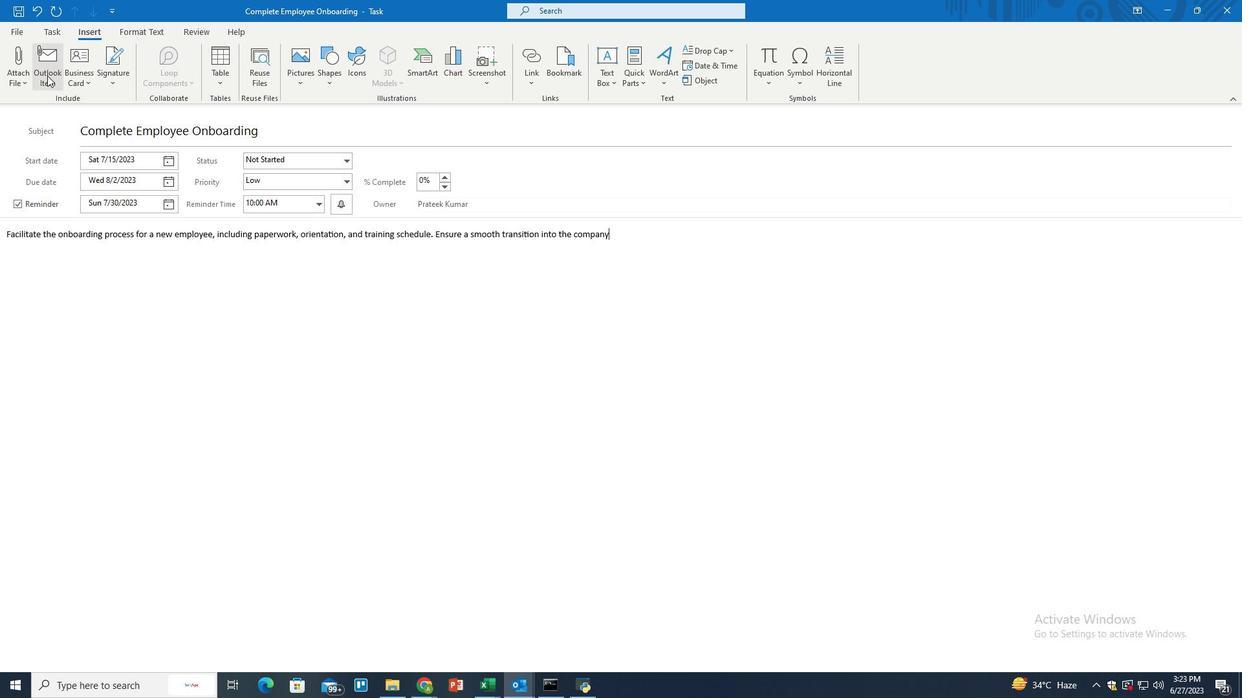 
Action: Mouse moved to (333, 221)
Screenshot: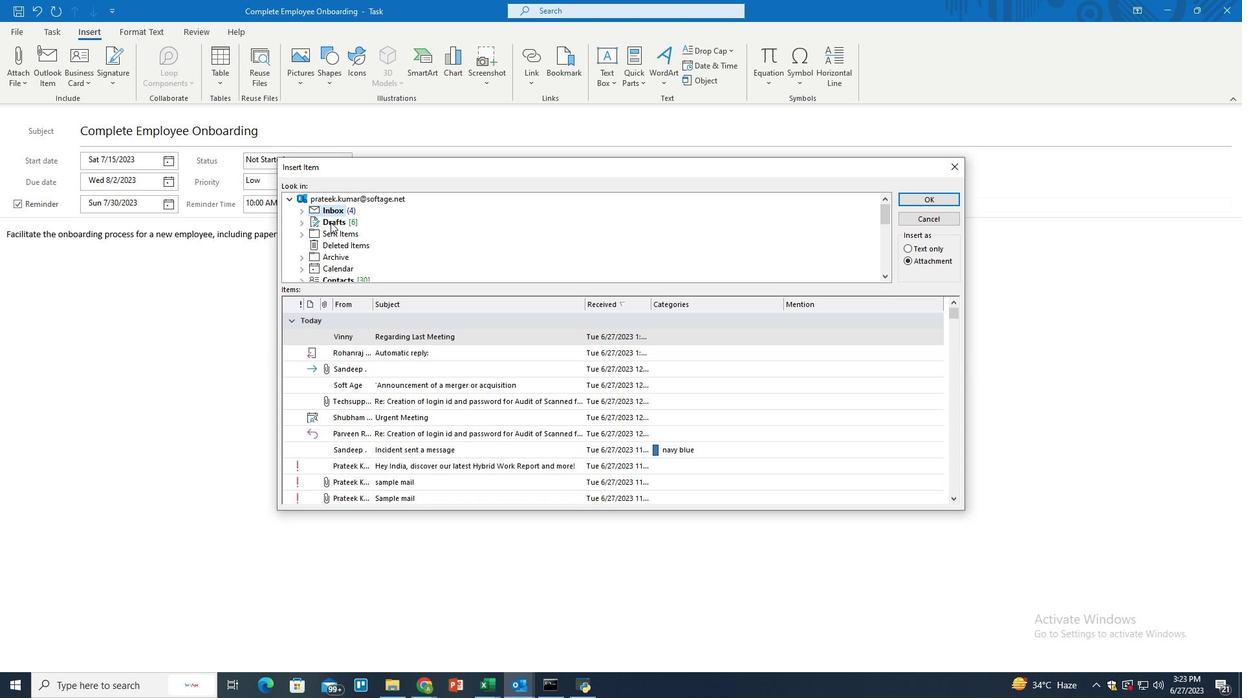 
Action: Mouse scrolled (333, 221) with delta (0, 0)
Screenshot: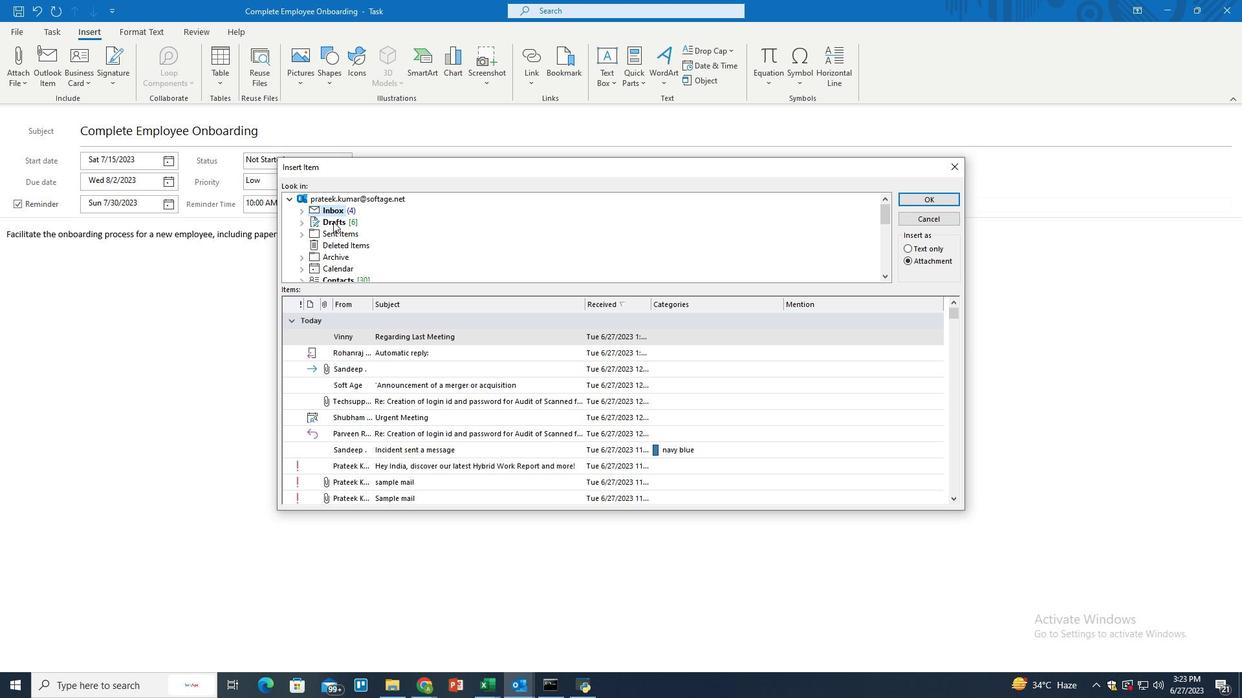 
Action: Mouse scrolled (333, 221) with delta (0, 0)
Screenshot: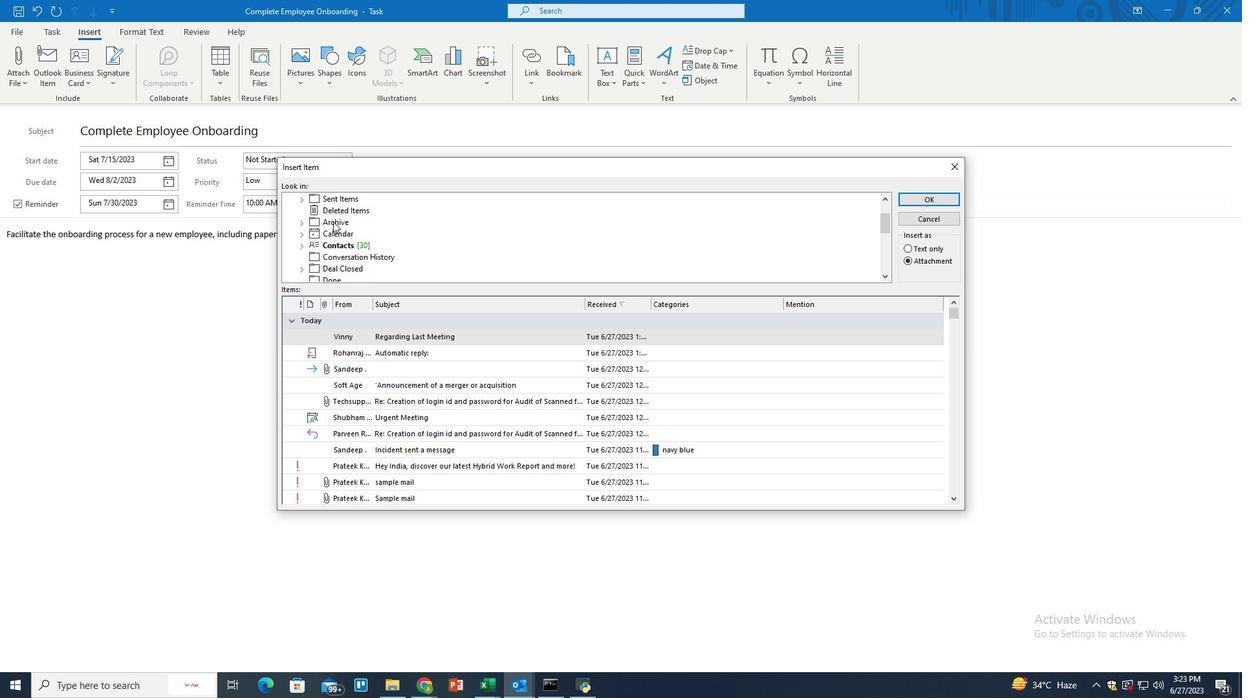 
Action: Mouse scrolled (333, 221) with delta (0, 0)
Screenshot: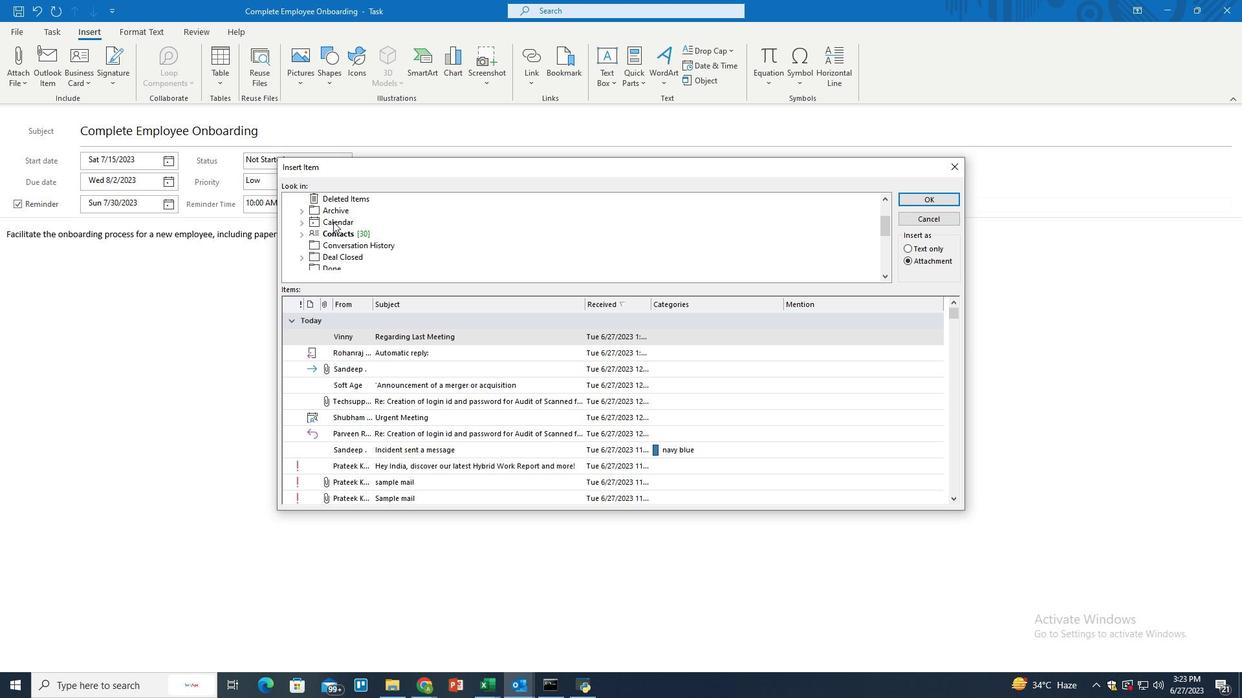 
Action: Mouse scrolled (333, 221) with delta (0, 0)
Screenshot: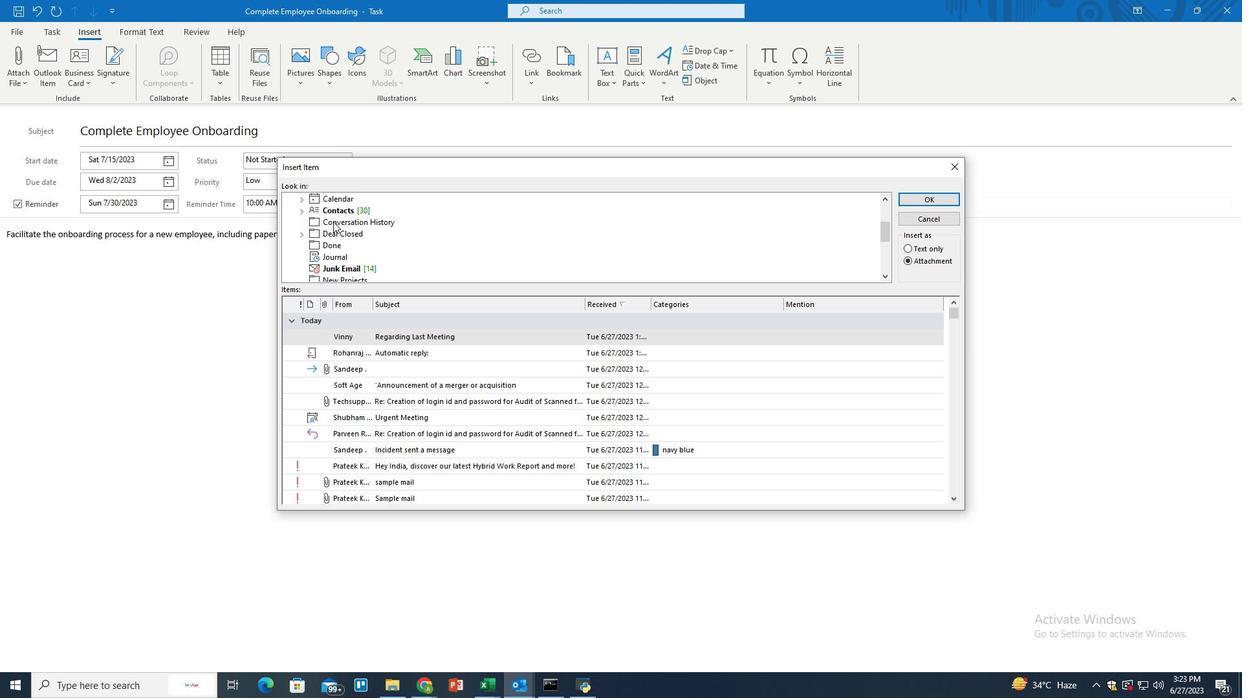 
Action: Mouse scrolled (333, 221) with delta (0, 0)
Screenshot: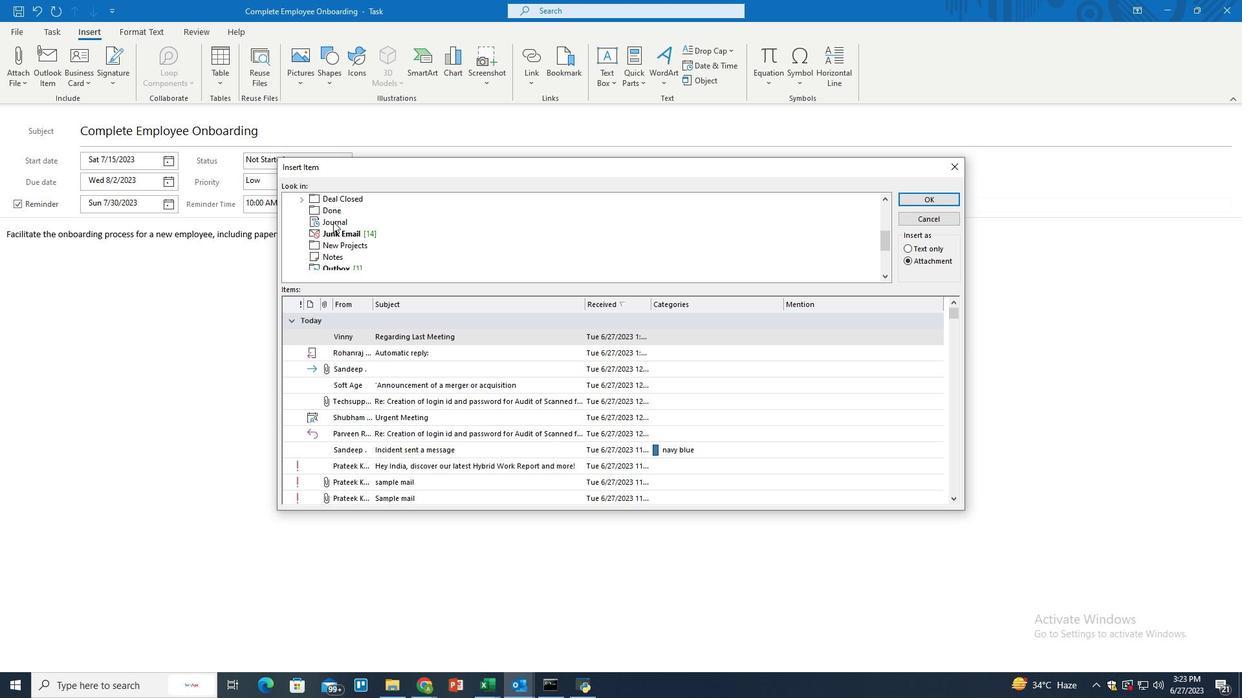 
Action: Mouse scrolled (333, 221) with delta (0, 0)
Screenshot: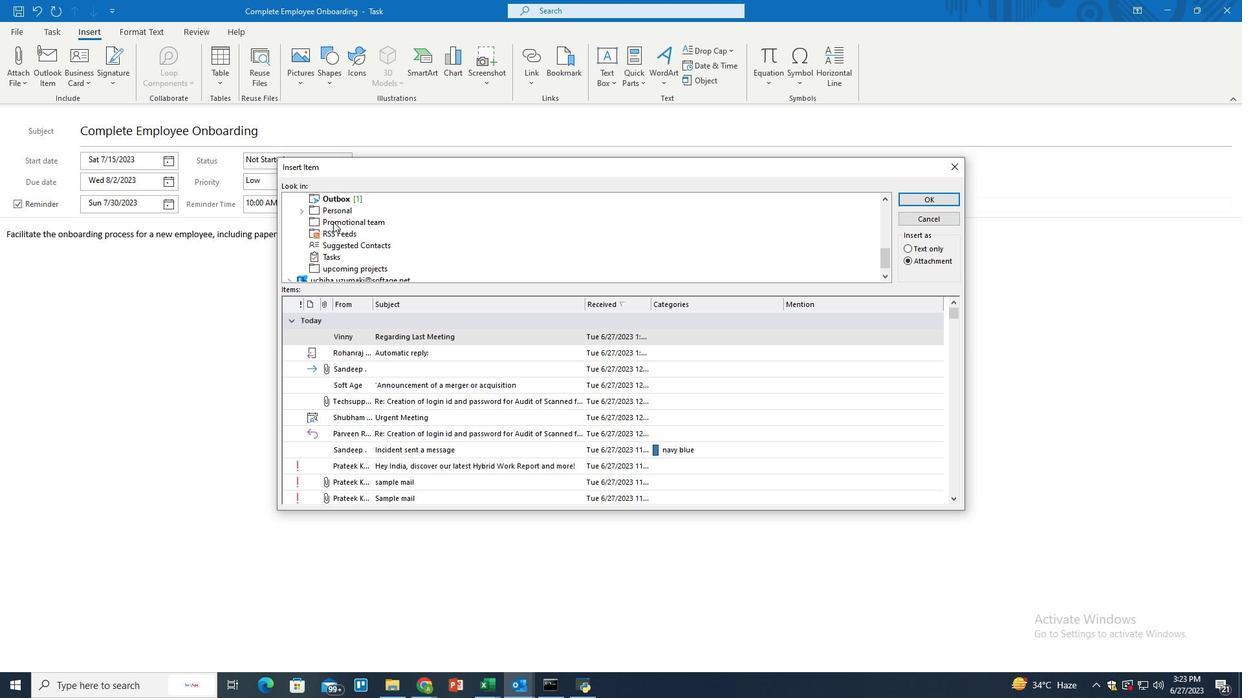 
Action: Mouse scrolled (333, 221) with delta (0, 0)
Screenshot: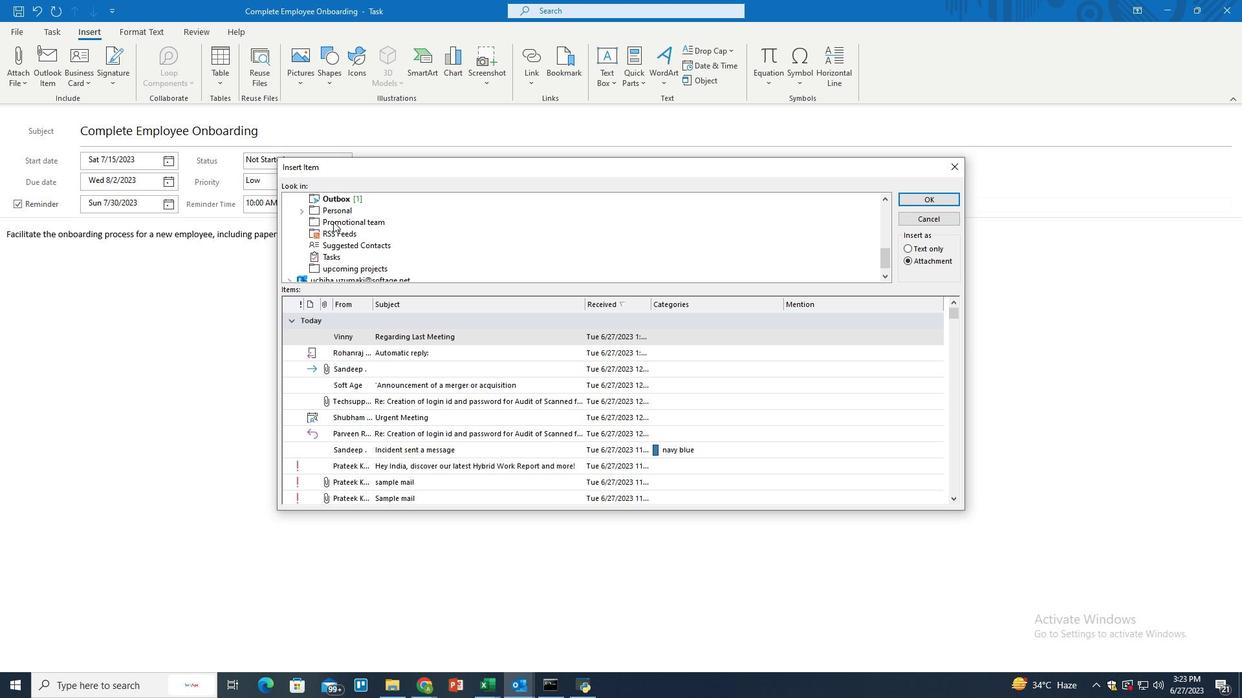 
Action: Mouse scrolled (333, 221) with delta (0, 0)
Screenshot: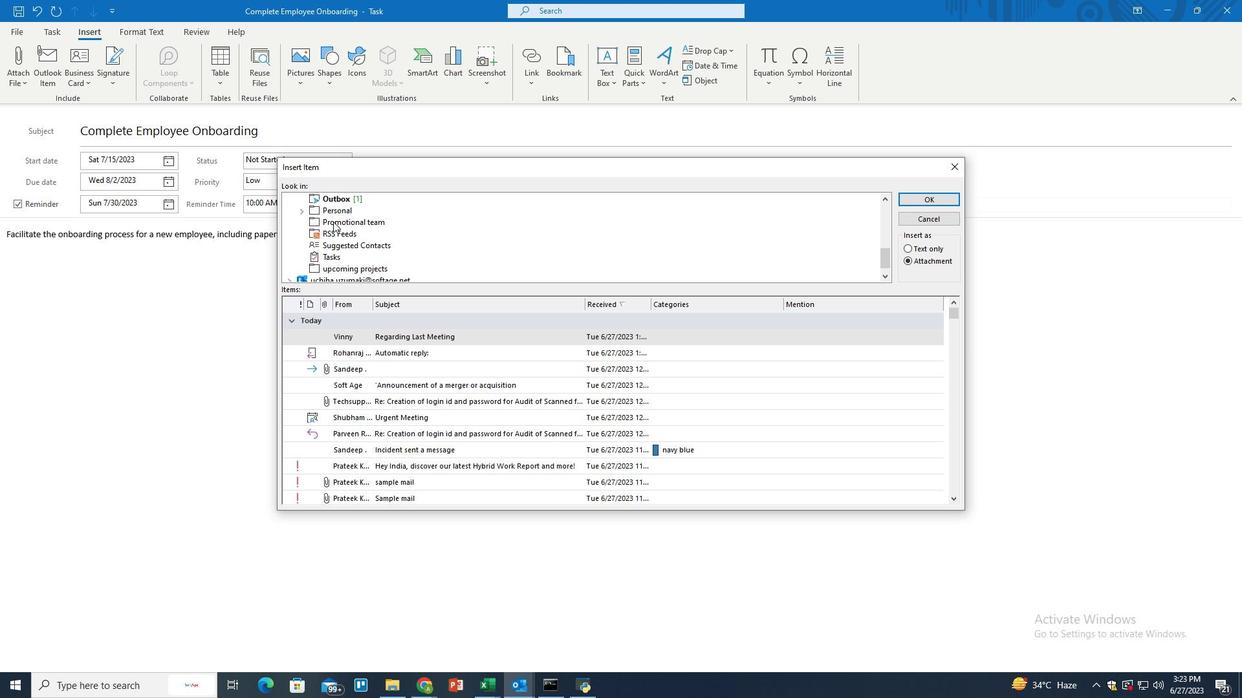 
Action: Mouse moved to (291, 267)
Screenshot: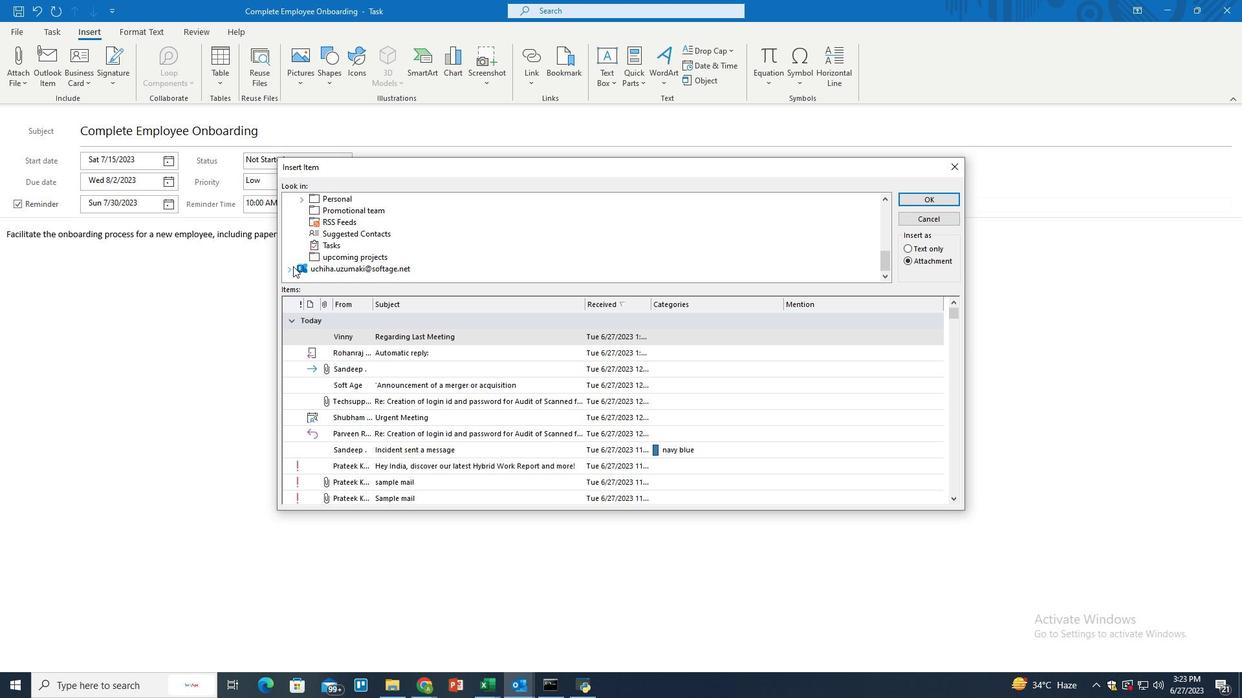 
Action: Mouse pressed left at (291, 267)
Screenshot: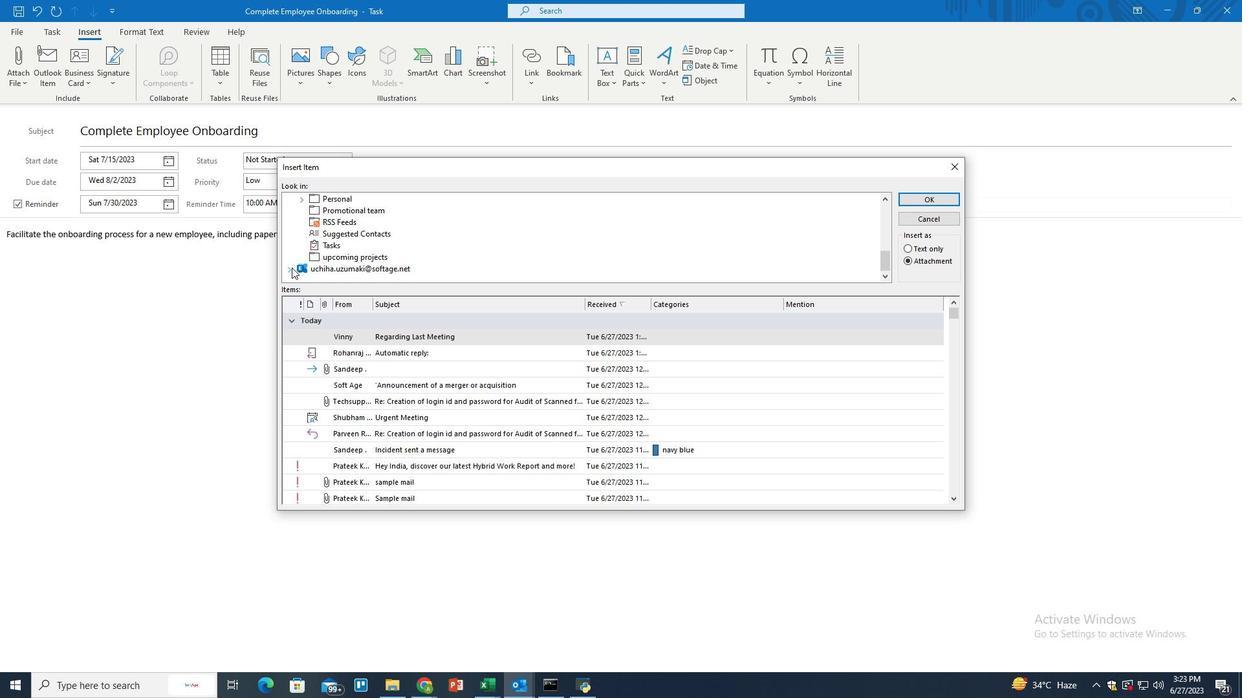 
Action: Mouse moved to (330, 223)
Screenshot: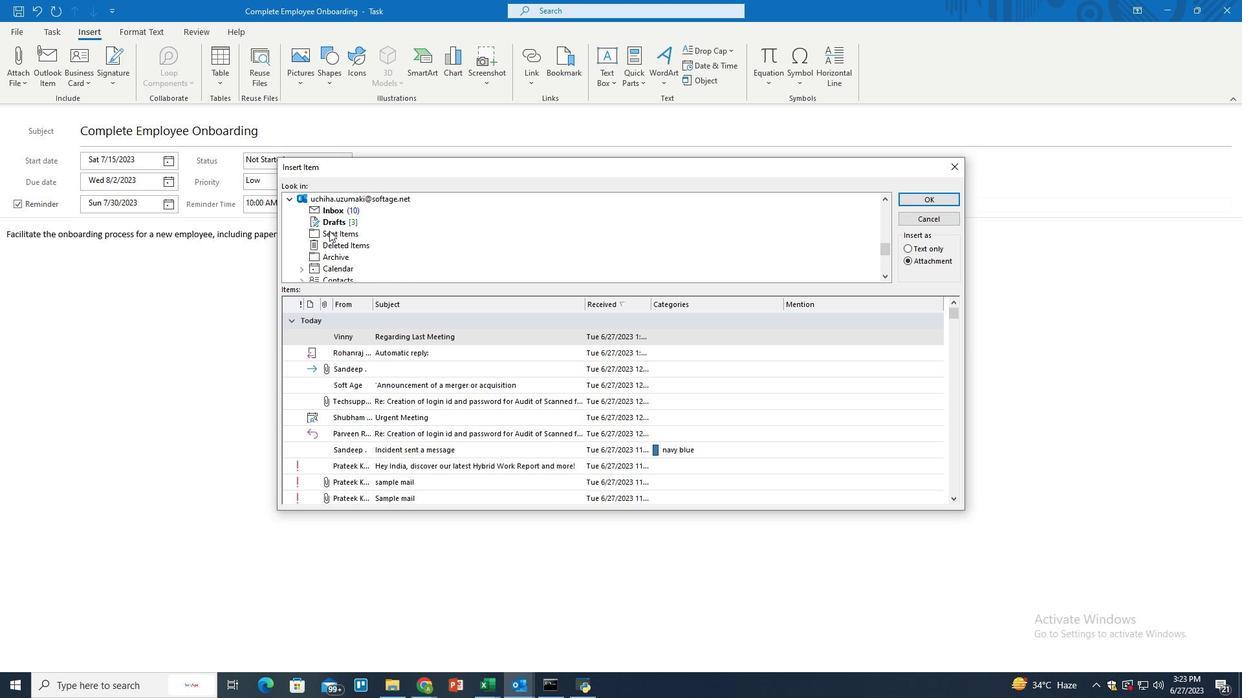 
Action: Mouse pressed left at (330, 223)
Screenshot: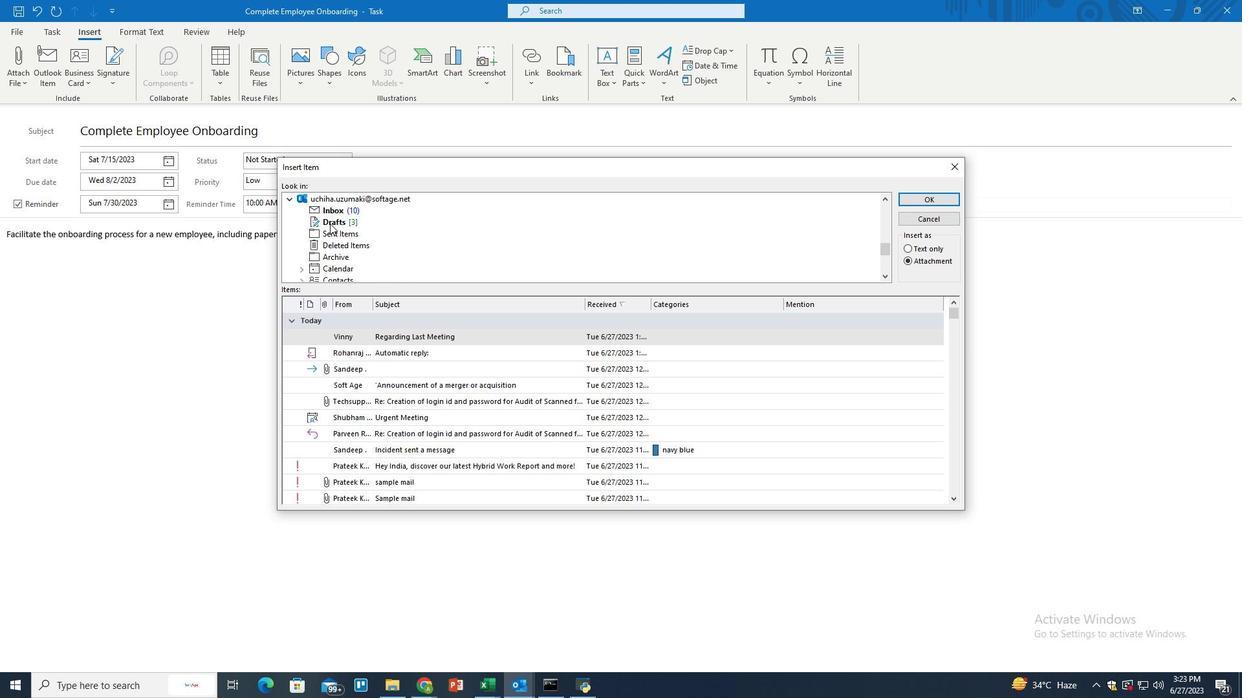 
Action: Mouse moved to (367, 332)
Screenshot: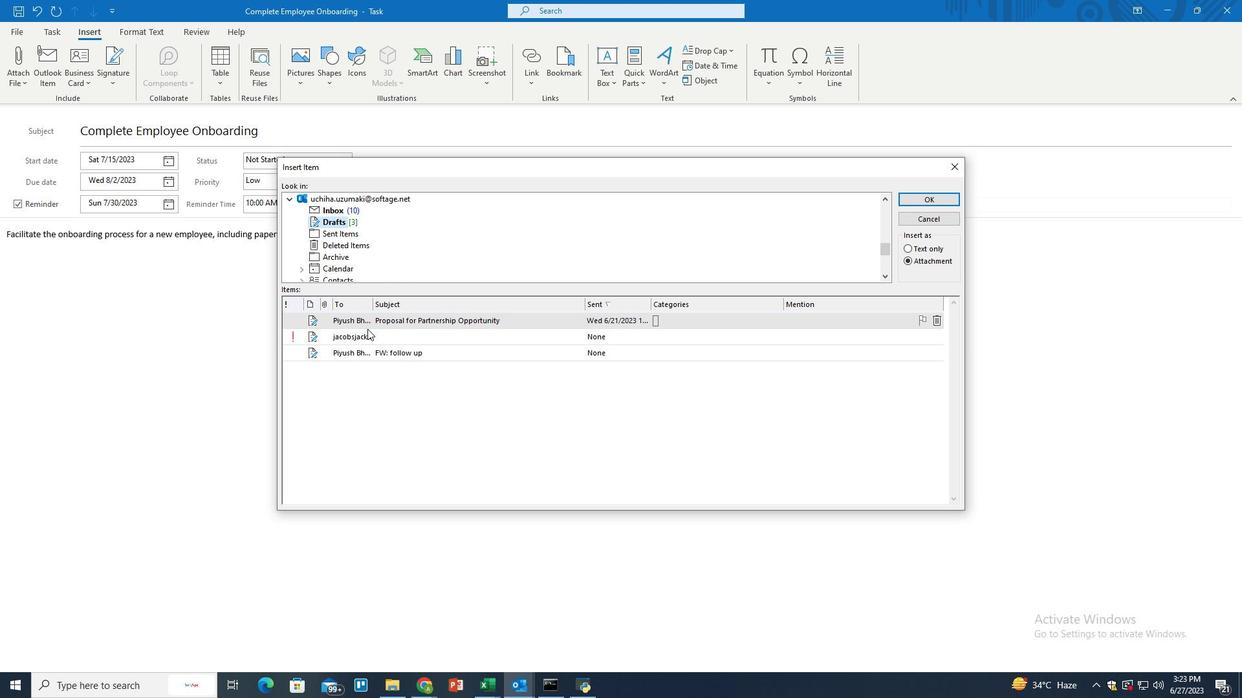 
Action: Mouse pressed left at (367, 332)
Screenshot: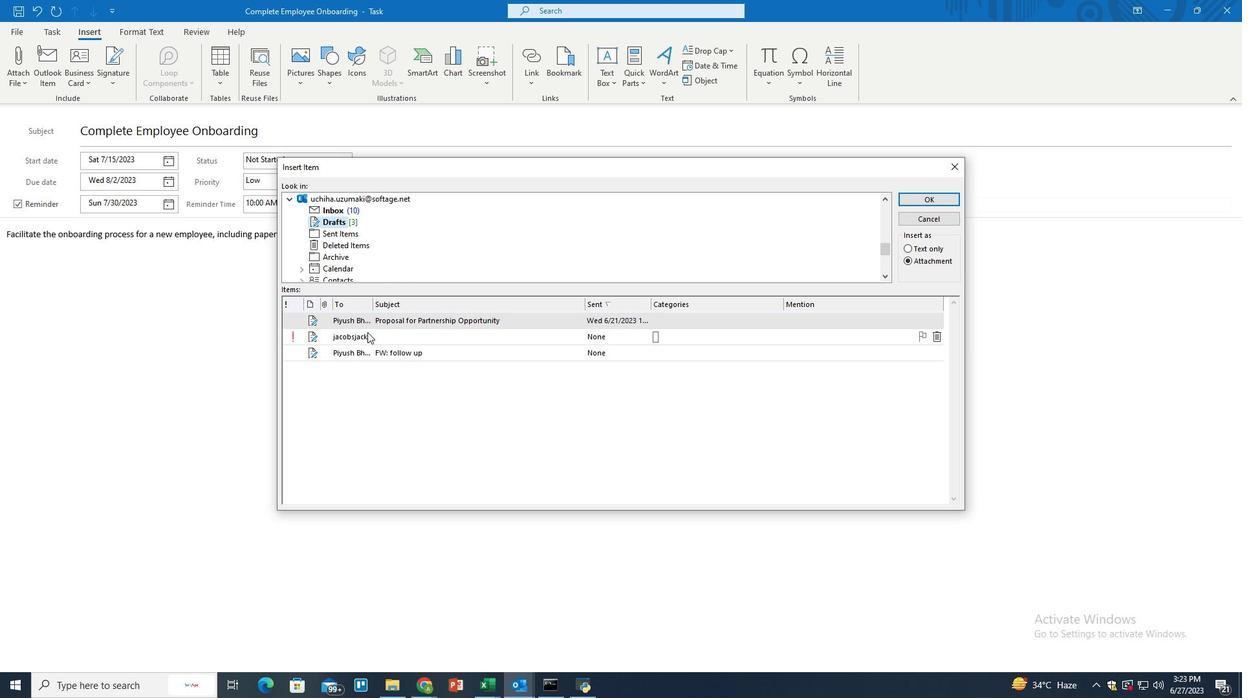 
Action: Mouse moved to (946, 196)
Screenshot: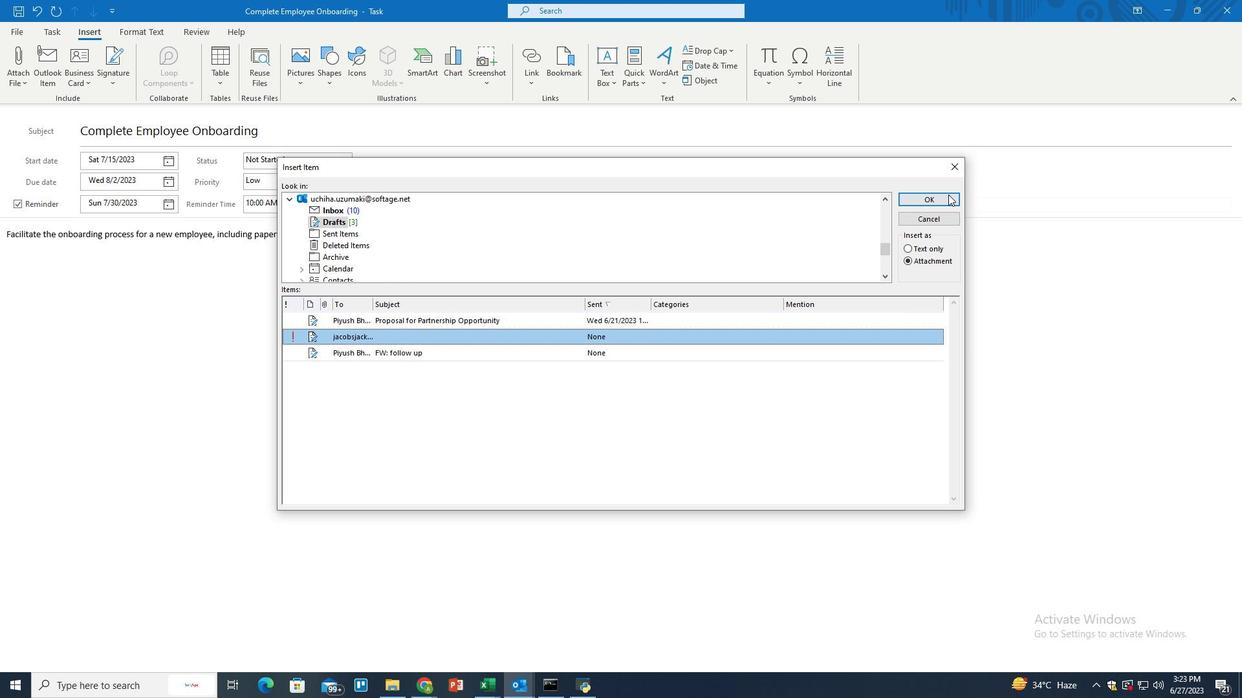 
Action: Mouse pressed left at (946, 196)
Screenshot: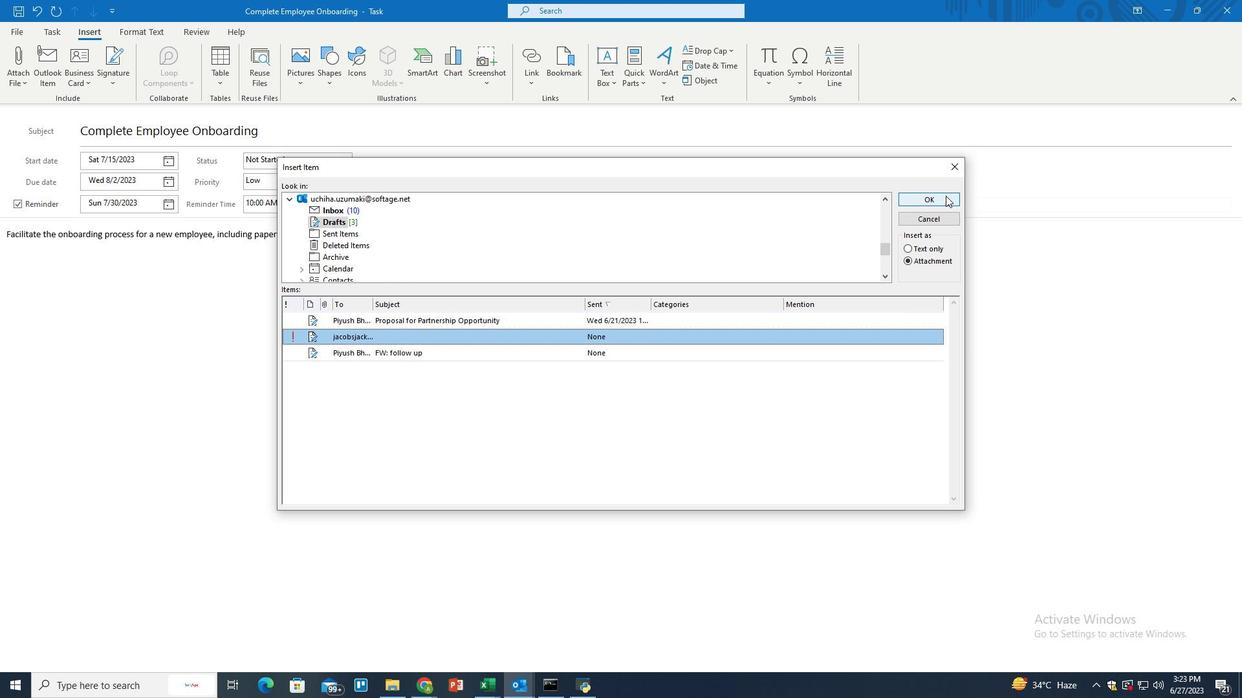 
Action: Mouse moved to (86, 73)
Screenshot: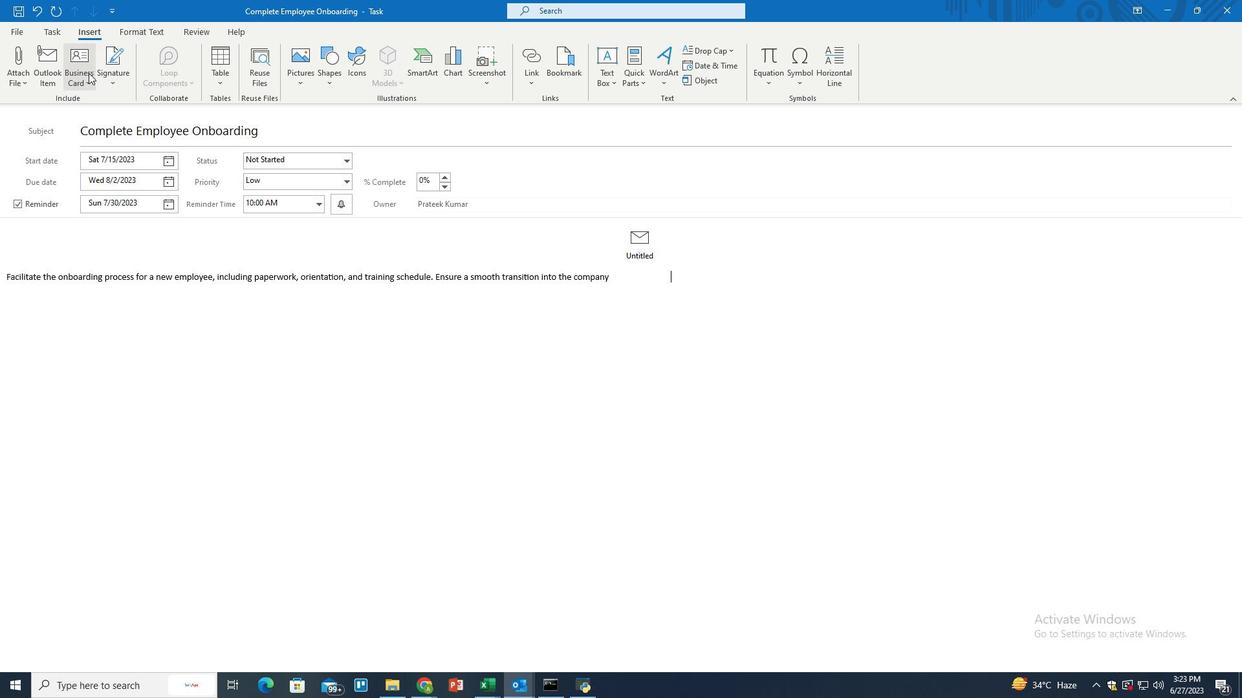 
Action: Mouse pressed left at (86, 73)
Screenshot: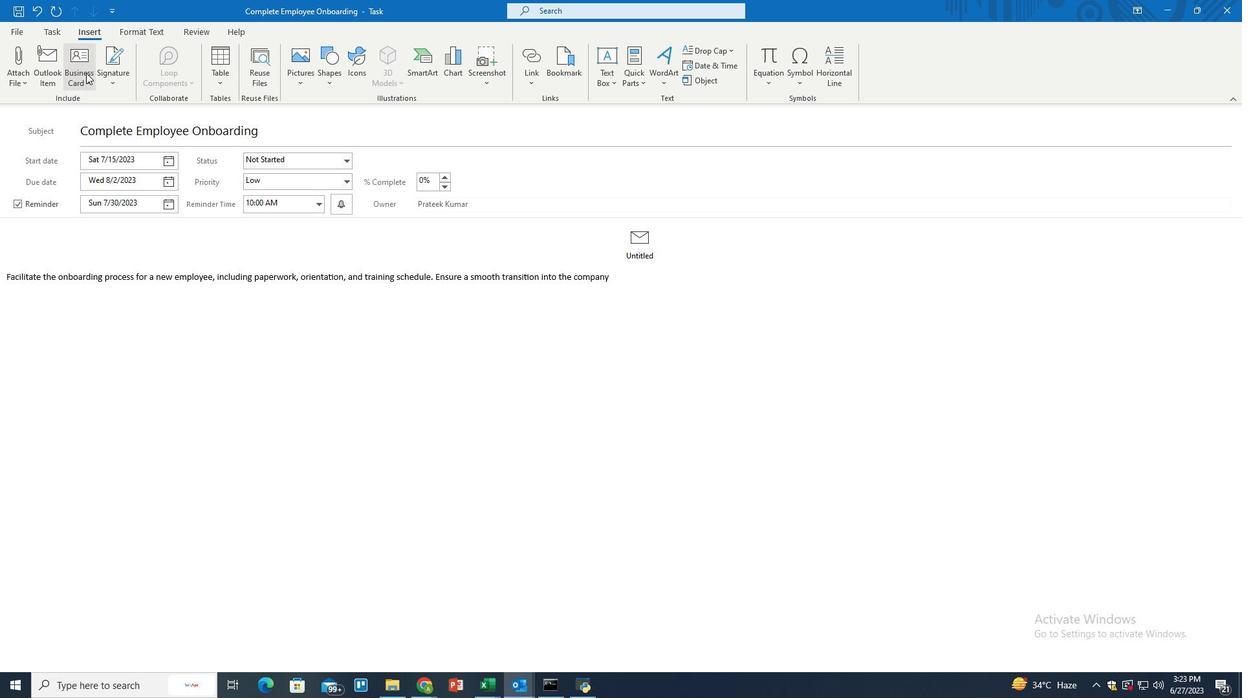 
Action: Mouse moved to (90, 100)
Screenshot: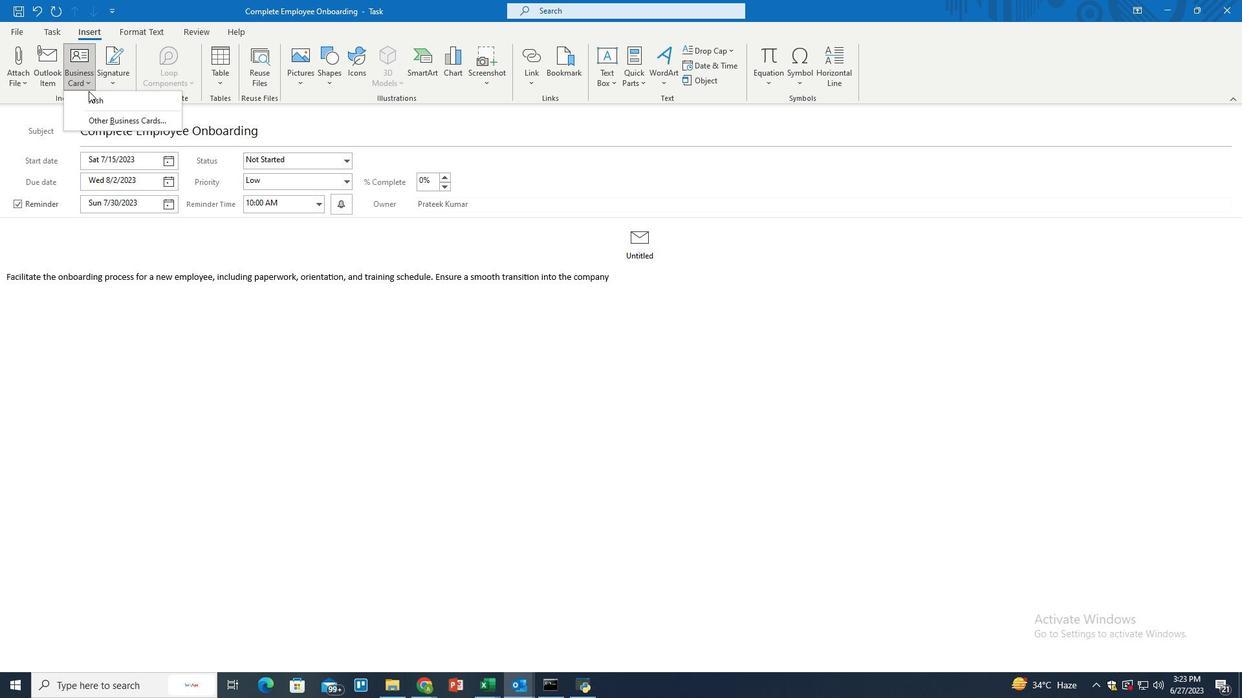 
Action: Mouse pressed left at (90, 100)
Screenshot: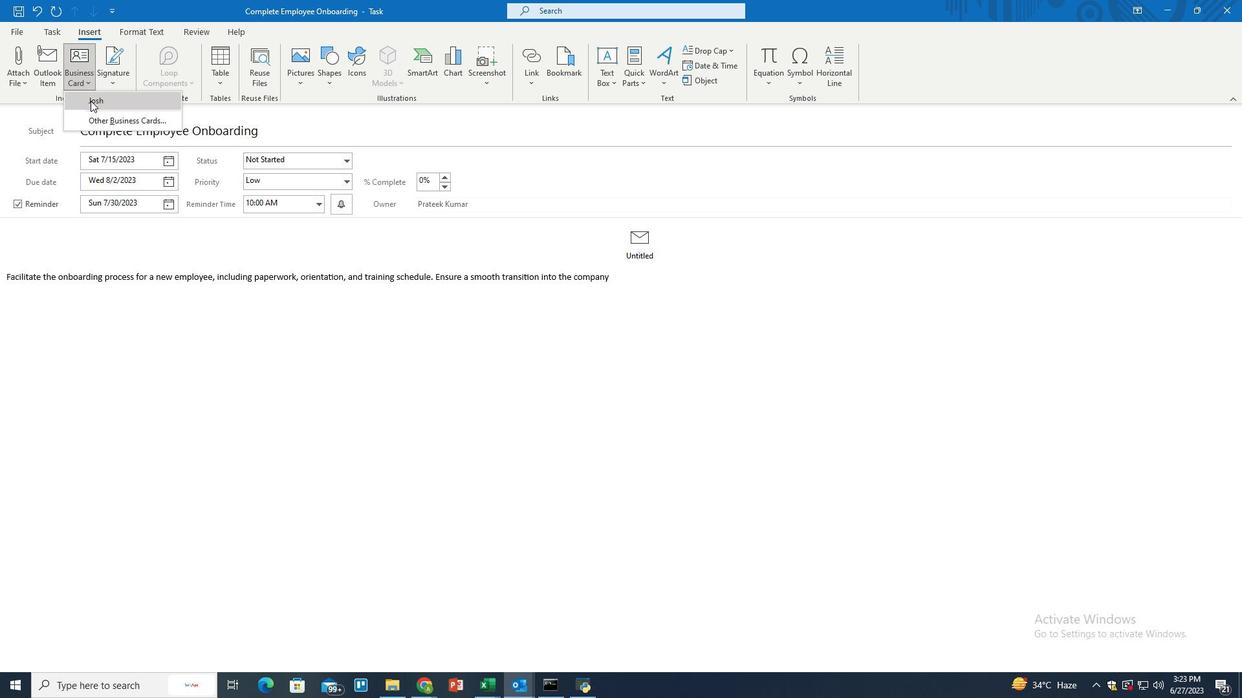 
Action: Mouse moved to (120, 246)
Screenshot: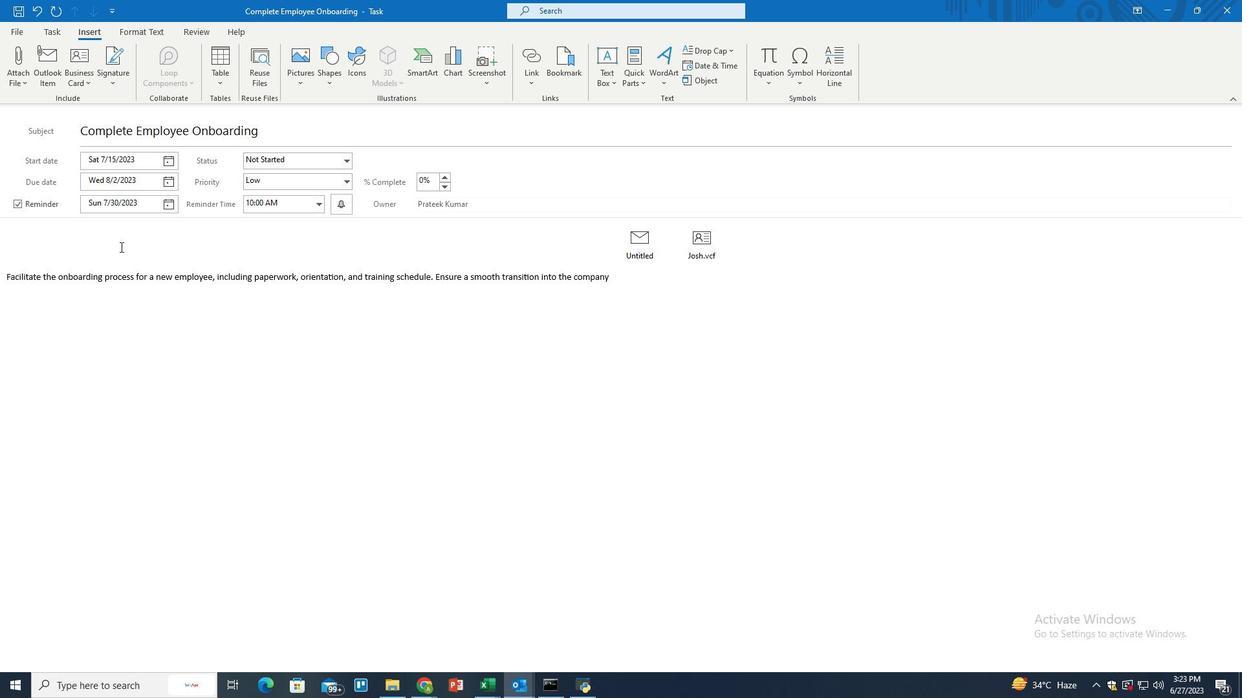 
Action: Mouse scrolled (120, 247) with delta (0, 0)
Screenshot: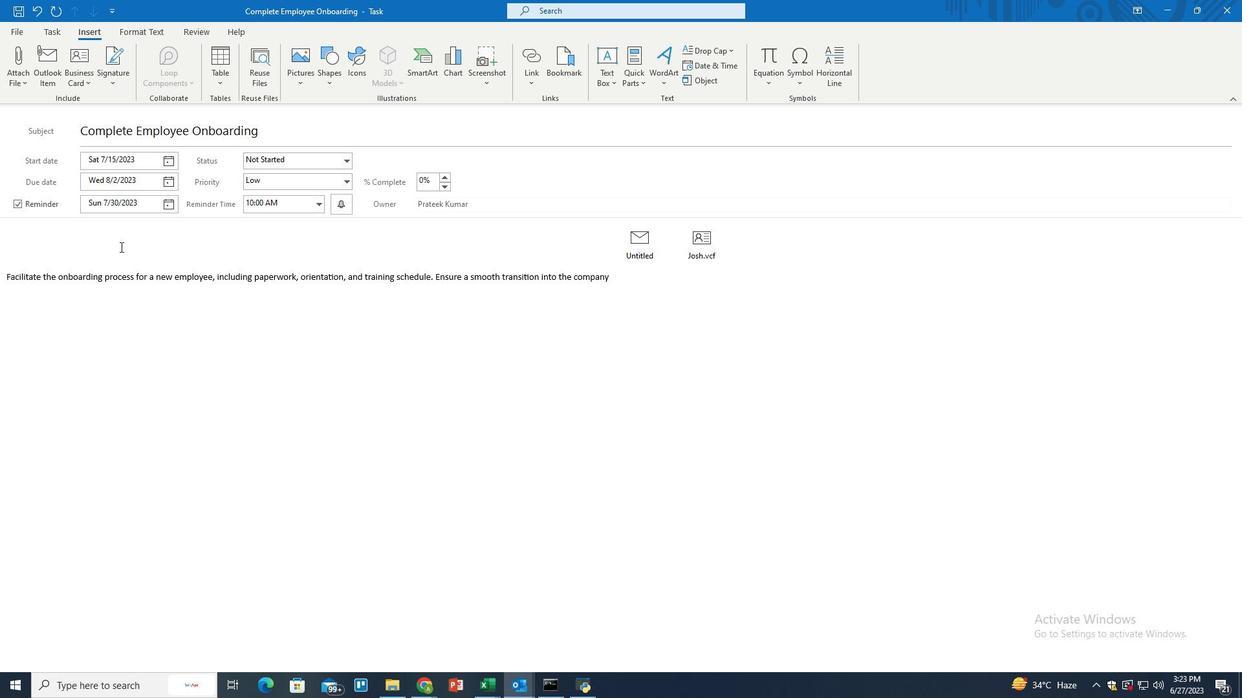 
Action: Mouse scrolled (120, 247) with delta (0, 0)
Screenshot: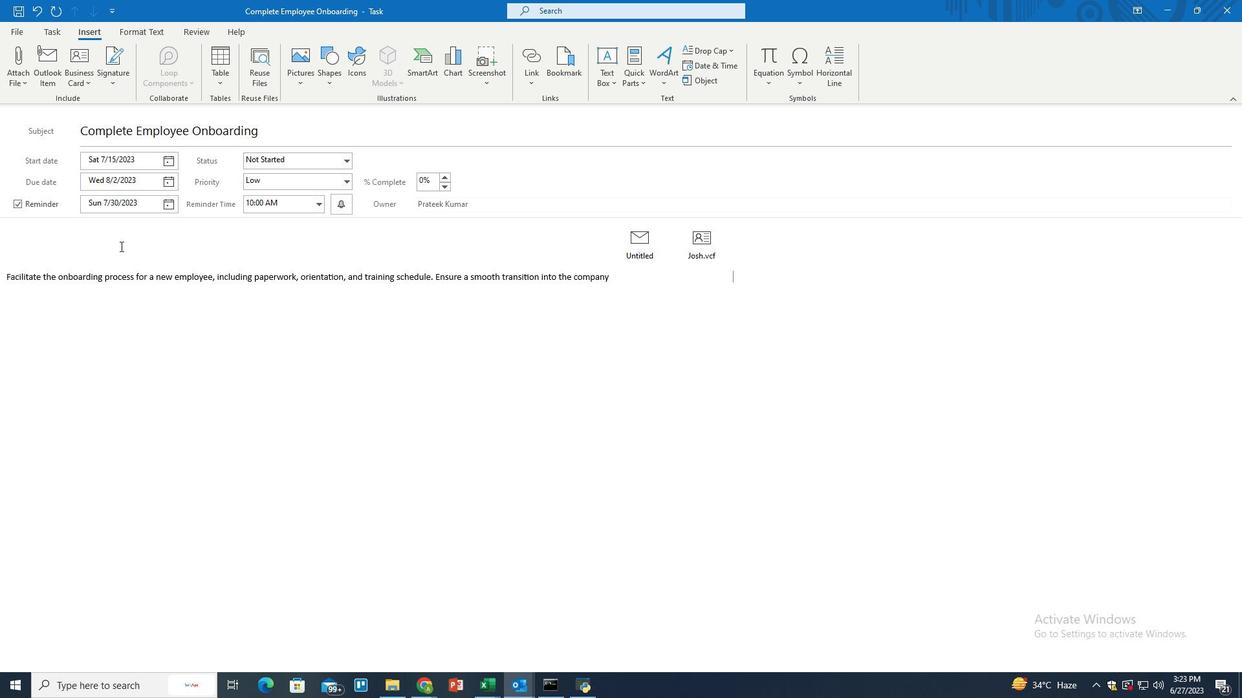 
Action: Mouse scrolled (120, 247) with delta (0, 0)
Screenshot: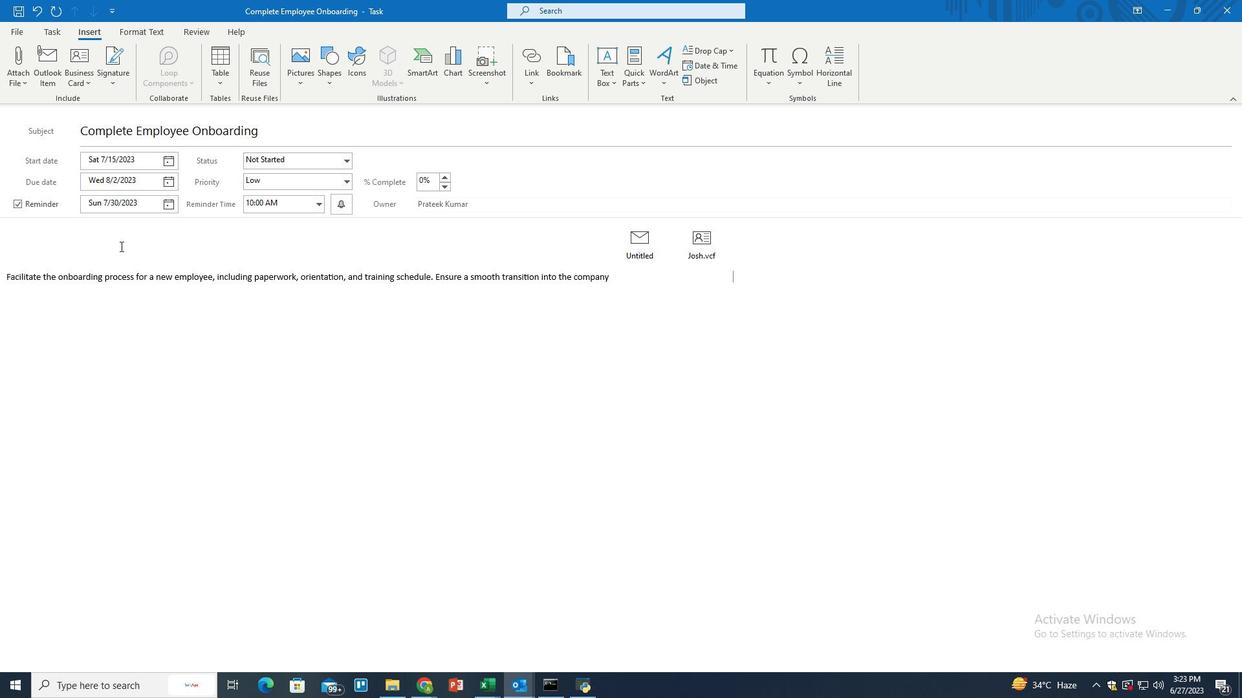 
Action: Mouse moved to (53, 28)
Screenshot: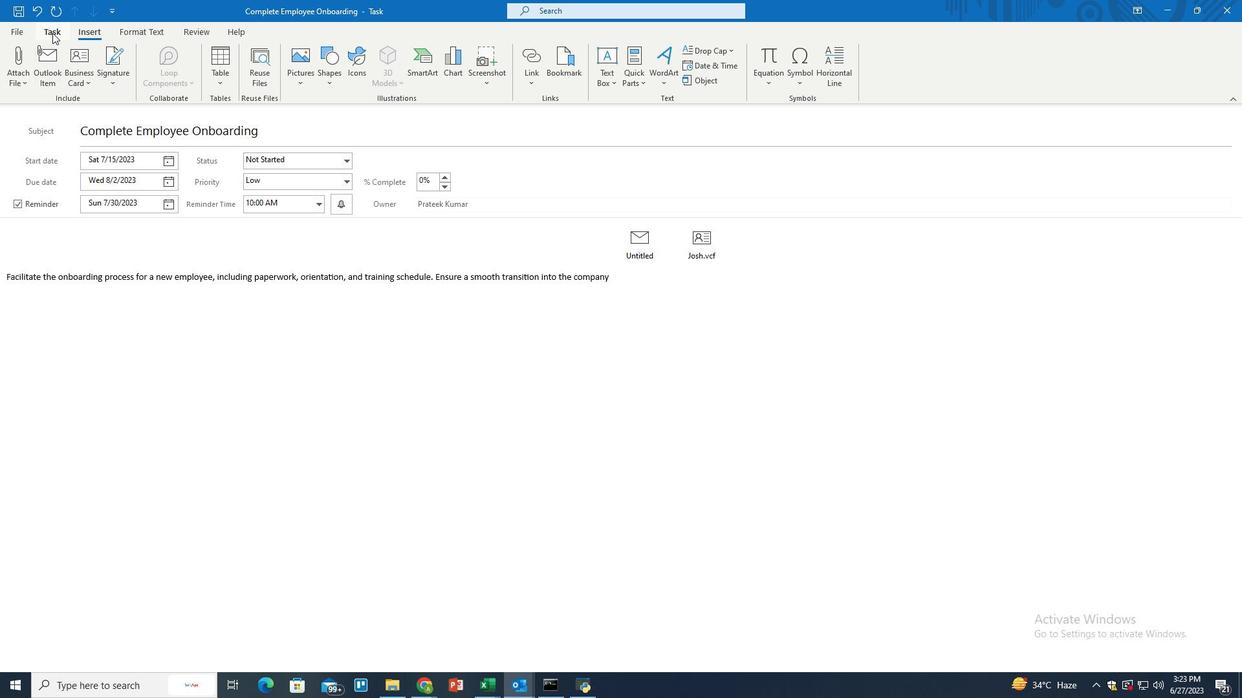 
Action: Mouse pressed left at (53, 28)
Screenshot: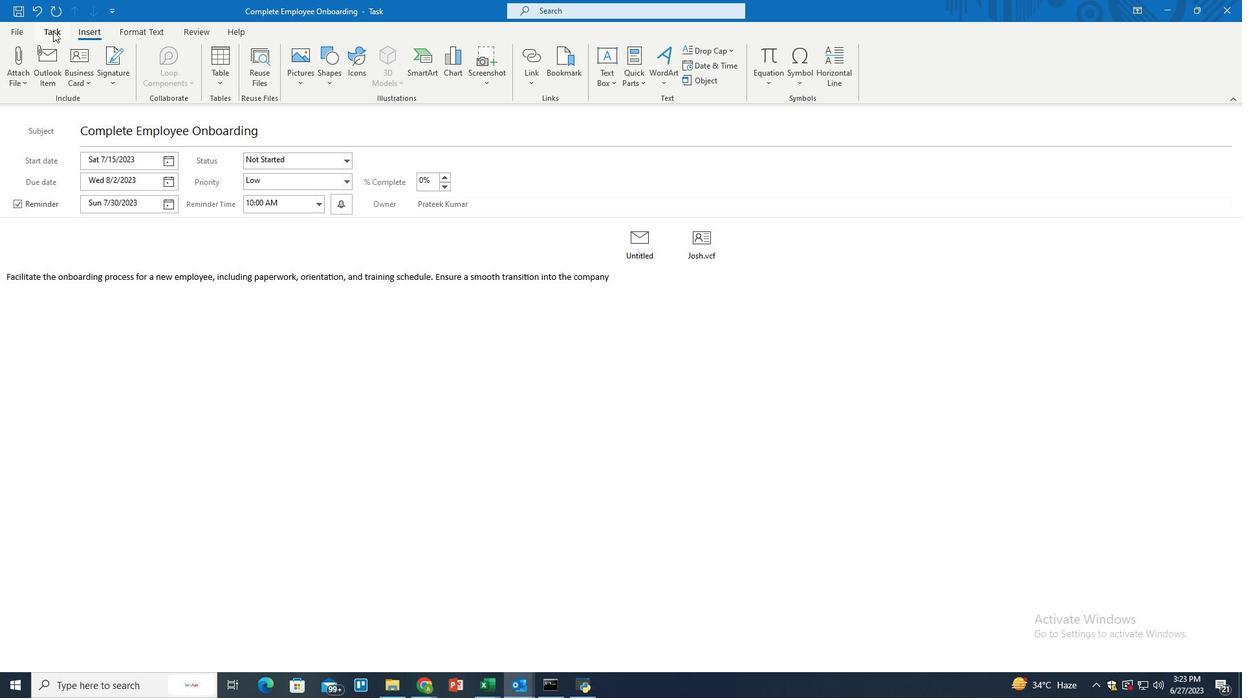 
Action: Mouse moved to (23, 57)
Screenshot: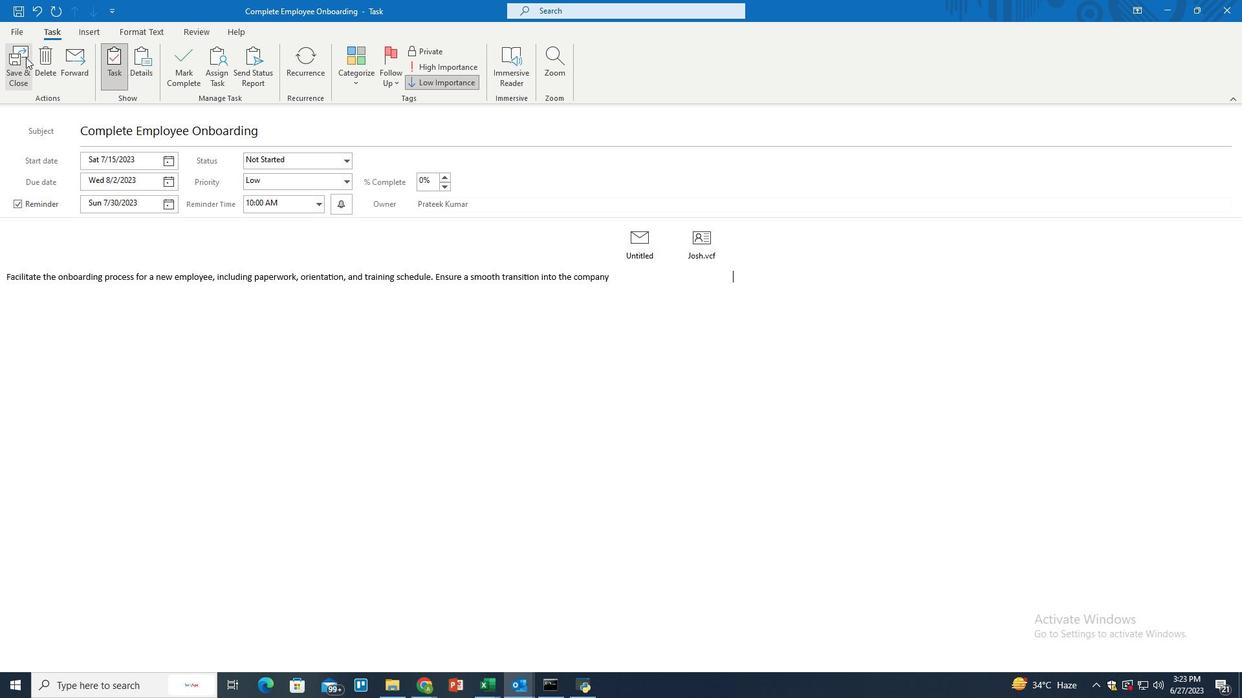 
Action: Mouse pressed left at (23, 57)
Screenshot: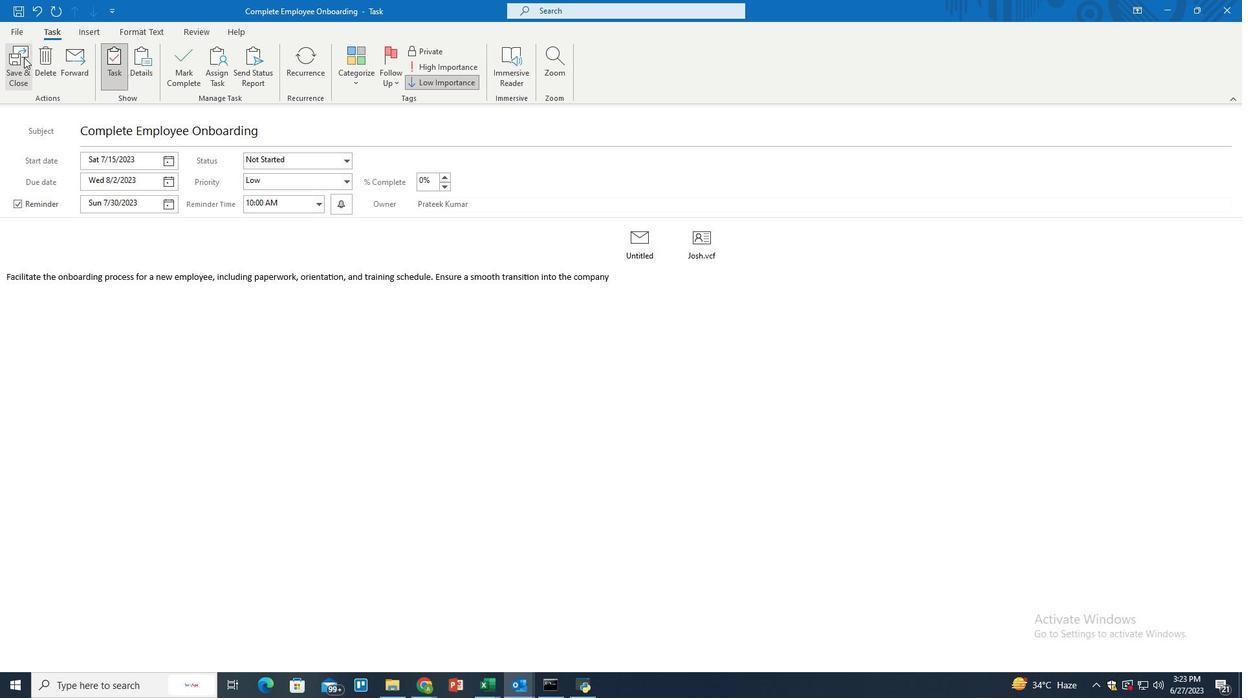 
Action: Mouse moved to (585, 418)
Screenshot: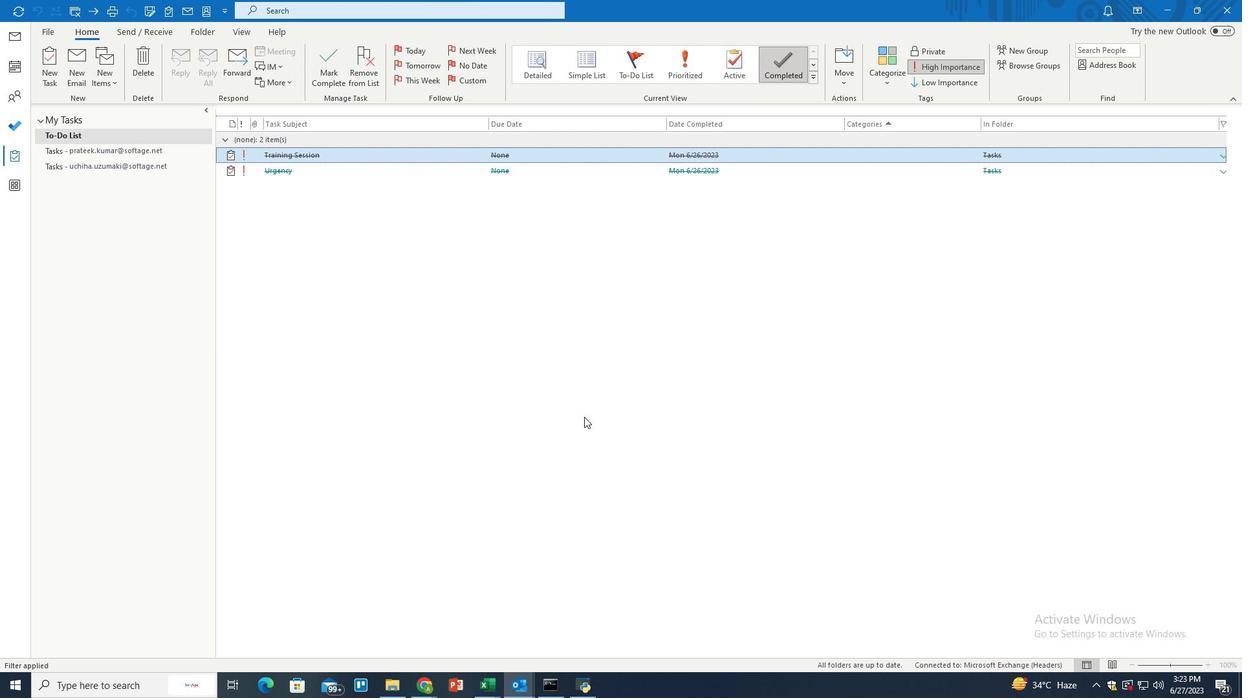 
